Task: Add an event with the title Marketing Campaign Review and Optimization Strategies, date '2024/05/15', time 8:00 AM to 10:00 AMand add a description: A Product Demo is a live demonstration of a product's features, functionality, and benefits to potential customers, clients, or stakeholders. It is a powerful tool for showcasing the value proposition of a product and allowing individuals to experience its capabilities firsthand._x000D_
_x000D_
Select event color  Graphite . Add location for the event as: 456 Calle de Fuencarral, Madrid, Spain, logged in from the account softage.5@softage.netand send the event invitation to softage.9@softage.net and softage.10@softage.net. Set a reminder for the event Daily
Action: Mouse moved to (1081, 76)
Screenshot: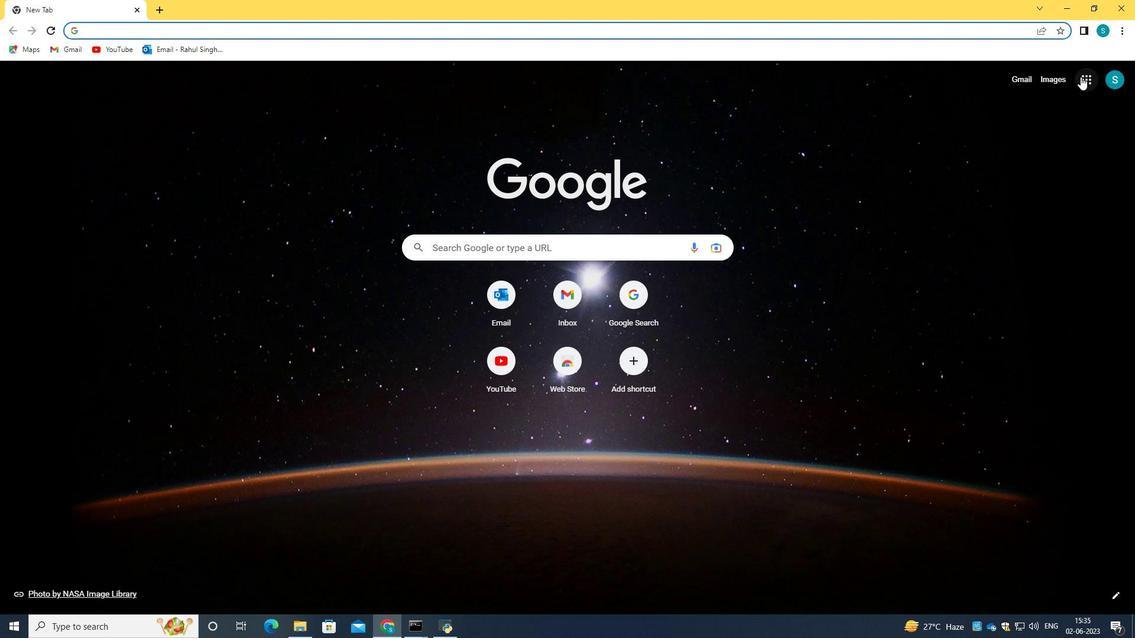 
Action: Mouse pressed left at (1081, 76)
Screenshot: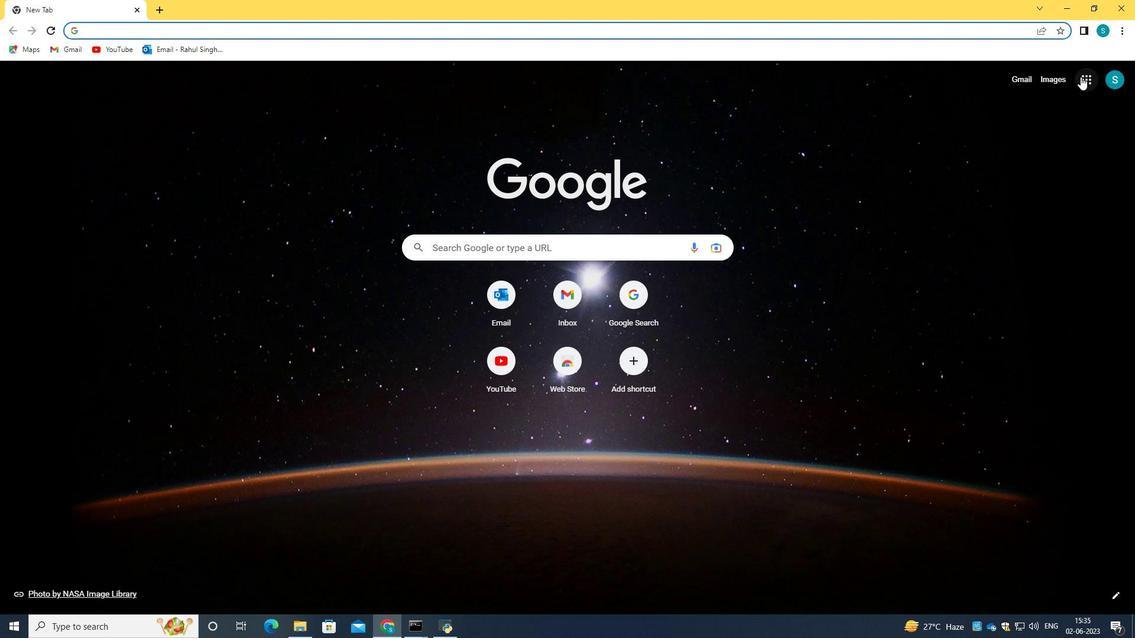 
Action: Mouse moved to (987, 235)
Screenshot: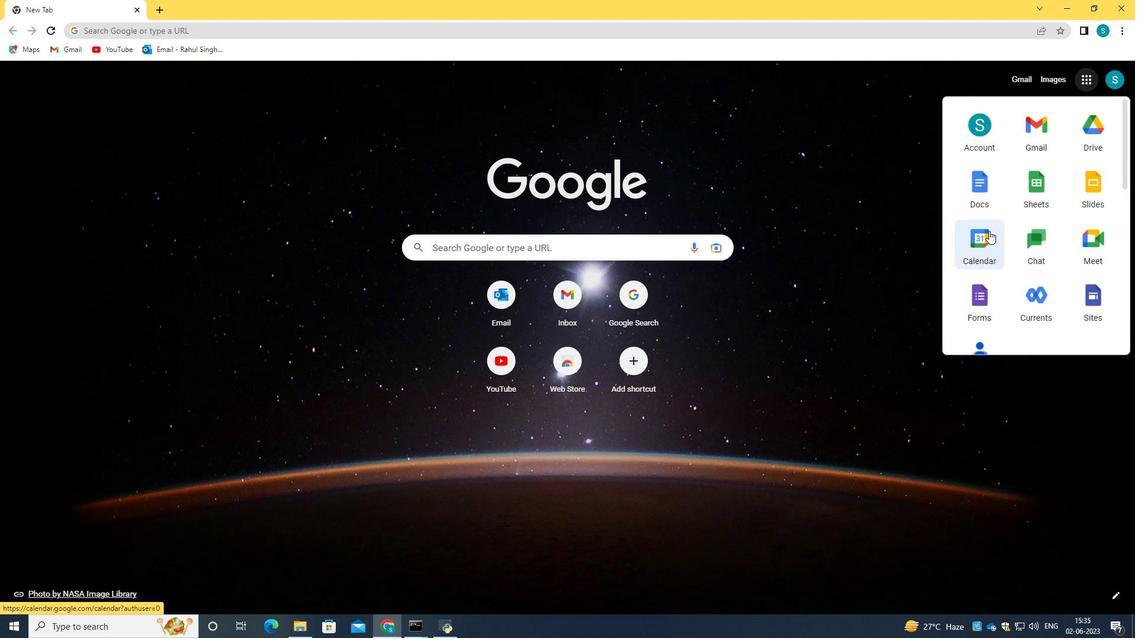 
Action: Mouse pressed left at (987, 235)
Screenshot: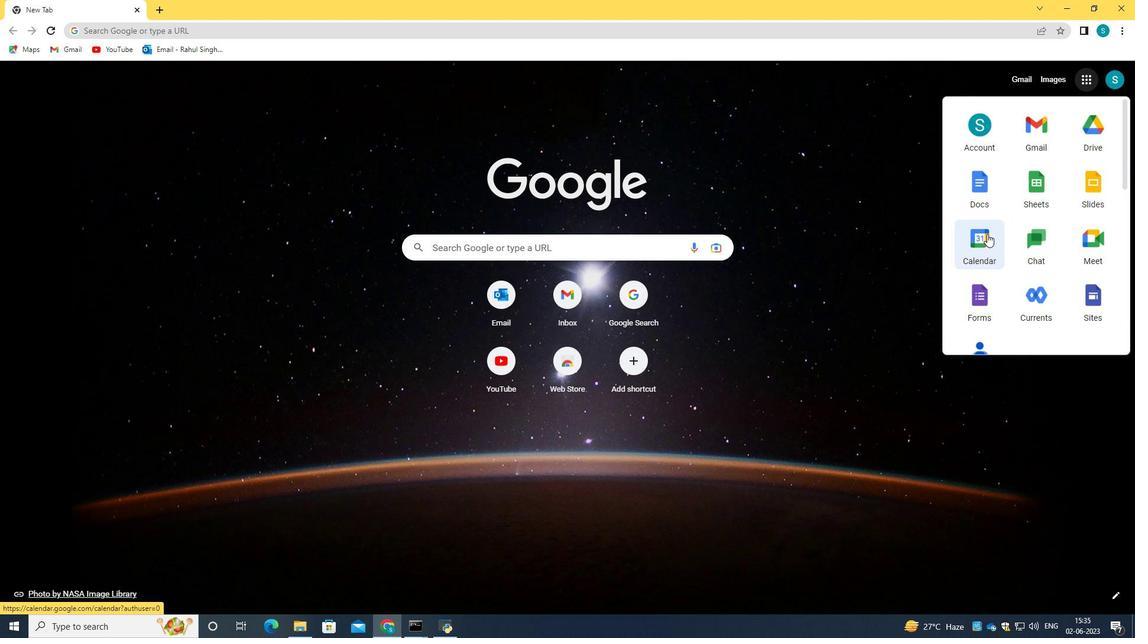 
Action: Mouse moved to (63, 114)
Screenshot: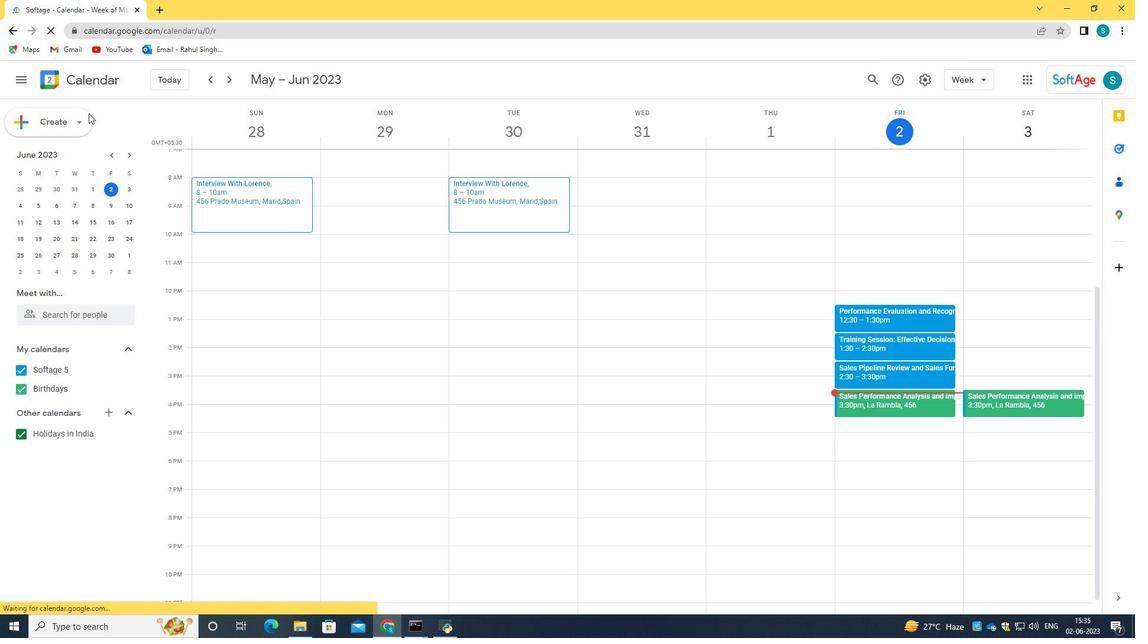 
Action: Mouse pressed left at (63, 114)
Screenshot: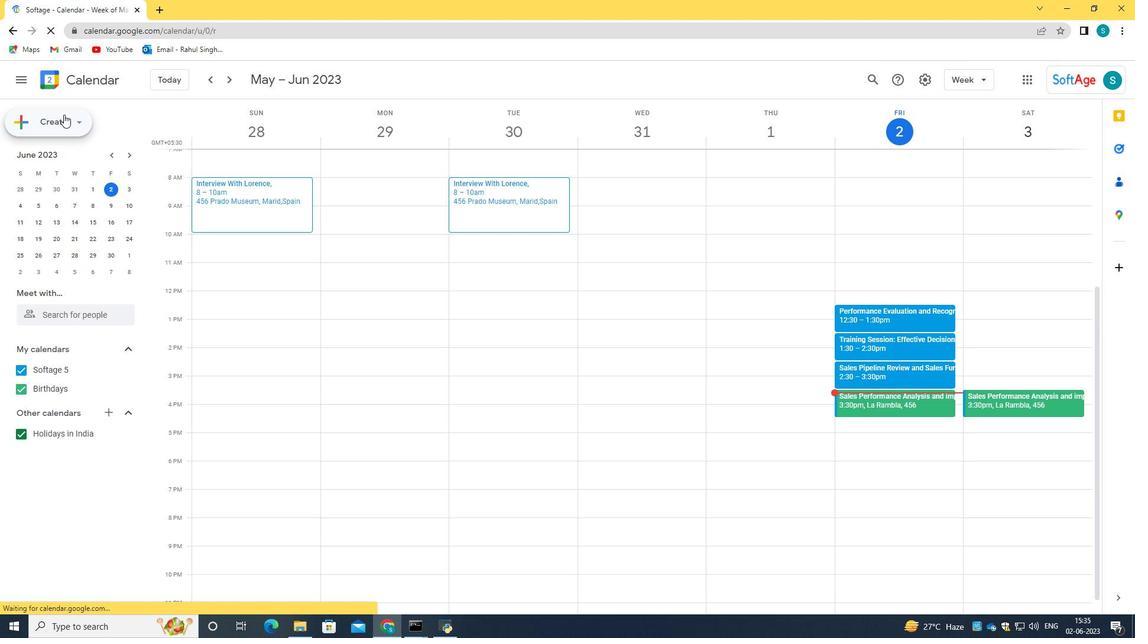 
Action: Mouse moved to (60, 149)
Screenshot: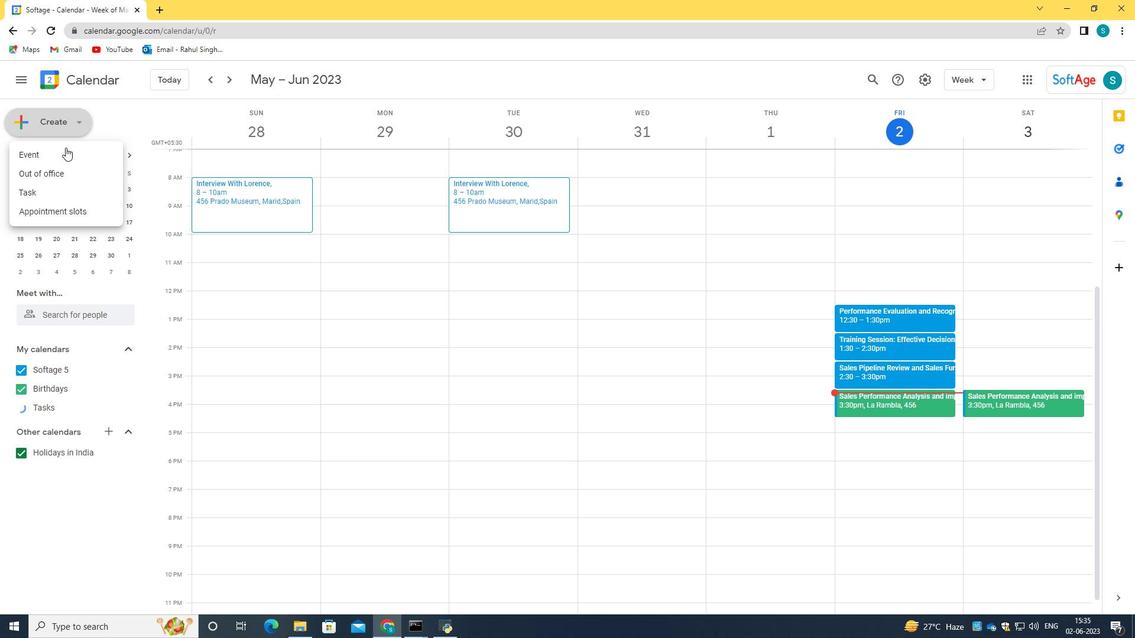 
Action: Mouse pressed left at (60, 149)
Screenshot: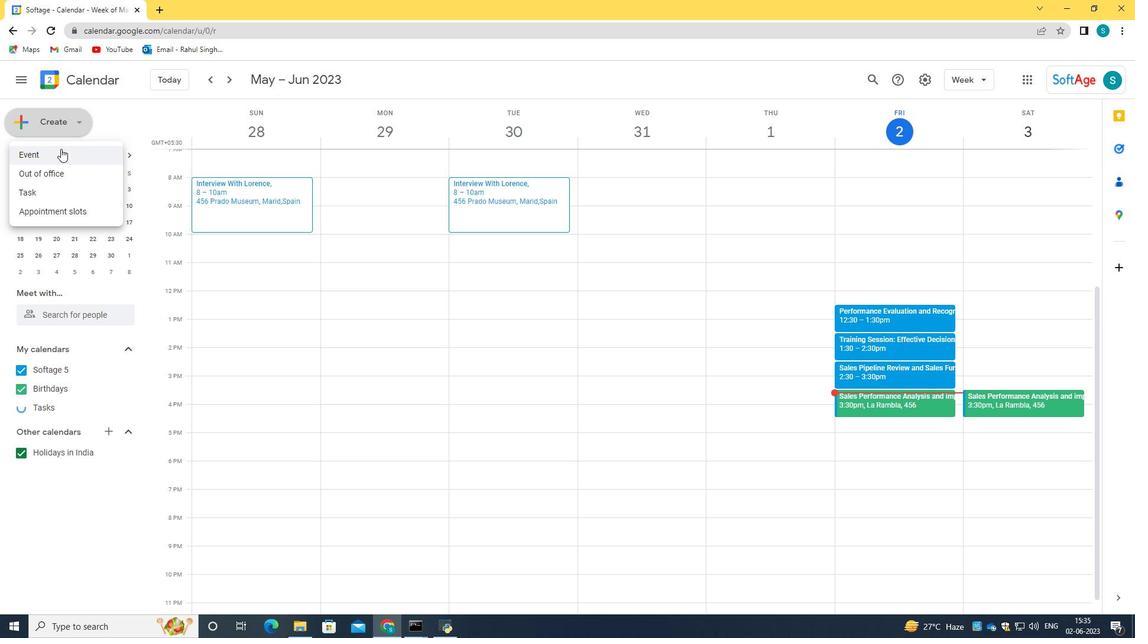 
Action: Mouse moved to (745, 480)
Screenshot: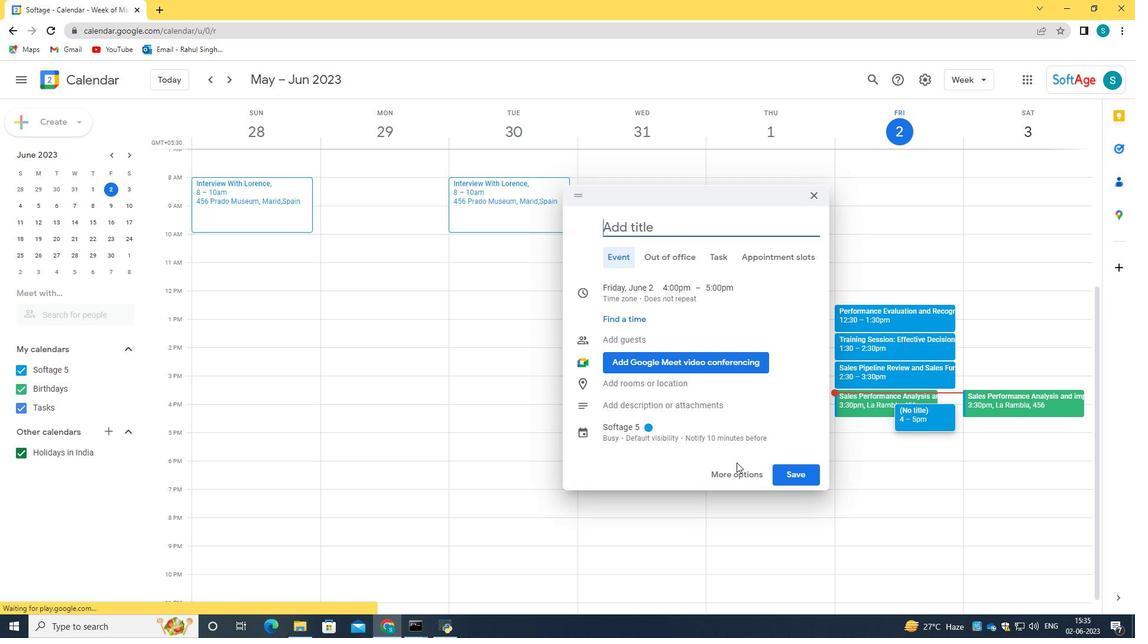 
Action: Mouse pressed left at (745, 480)
Screenshot: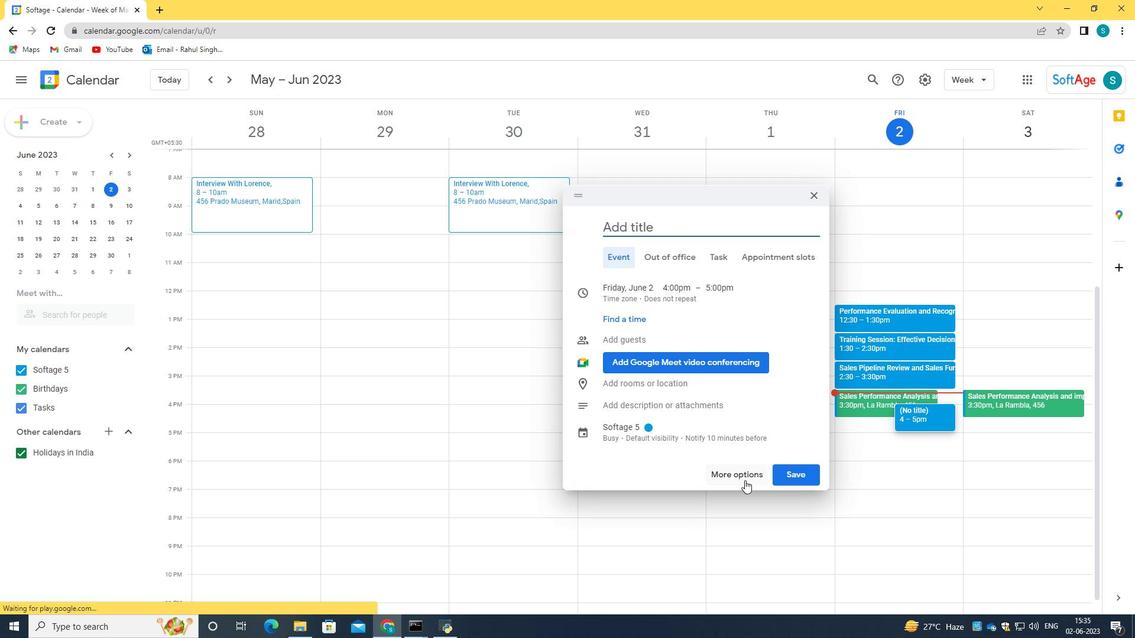 
Action: Mouse moved to (161, 93)
Screenshot: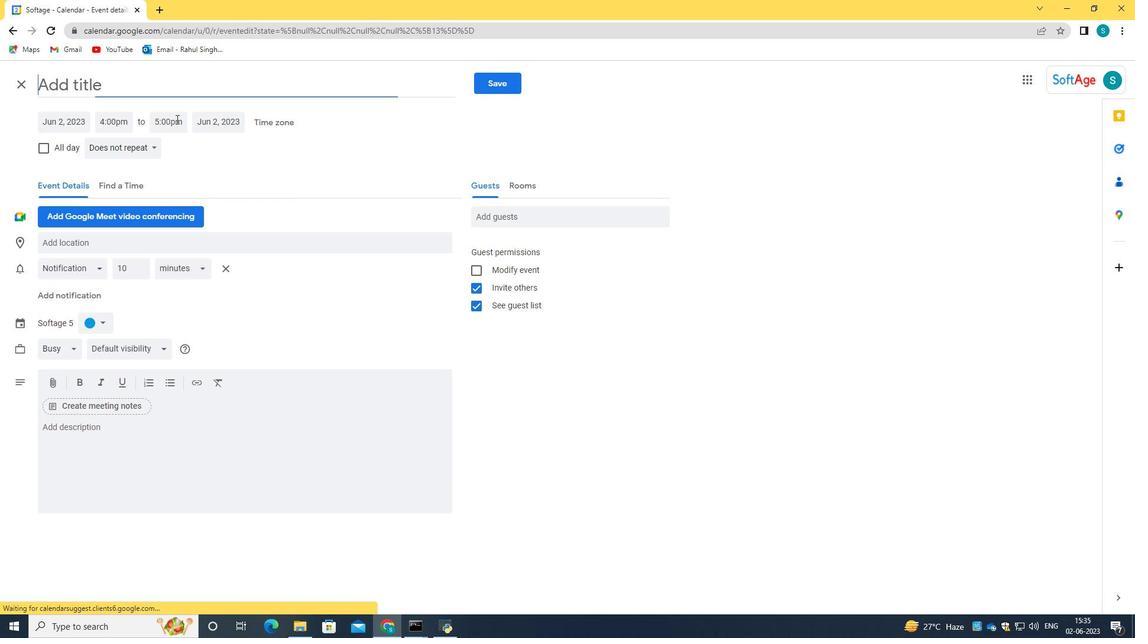 
Action: Mouse pressed left at (161, 93)
Screenshot: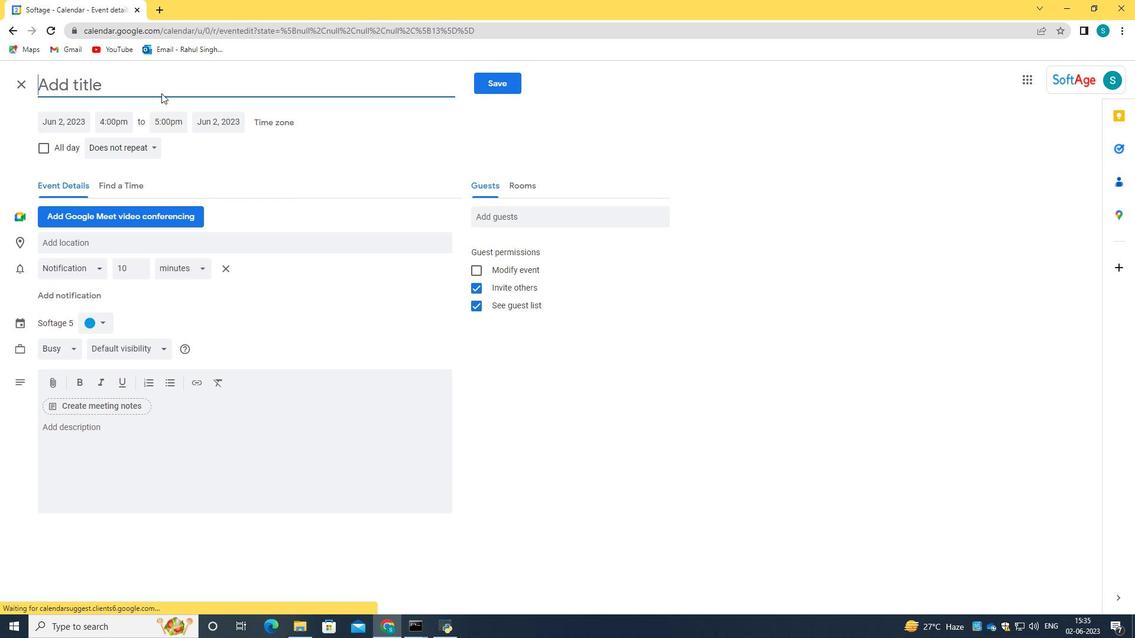 
Action: Key pressed <Key.caps_lock>M<Key.caps_lock>arket<Key.backspace>ting<Key.space><Key.caps_lock>C<Key.caps_lock><Key.caps_lock>A<Key.backspace><Key.caps_lock>ampaign<Key.space><Key.caps_lock>R<Key.caps_lock>ei<Key.backspace>ve<Key.backspace>iew<Key.space>and<Key.space><Key.caps_lock>P<Key.backspace>O<Key.caps_lock>ptimization<Key.space><Key.caps_lock>S<Key.caps_lock>trategies.<Key.backspace>
Screenshot: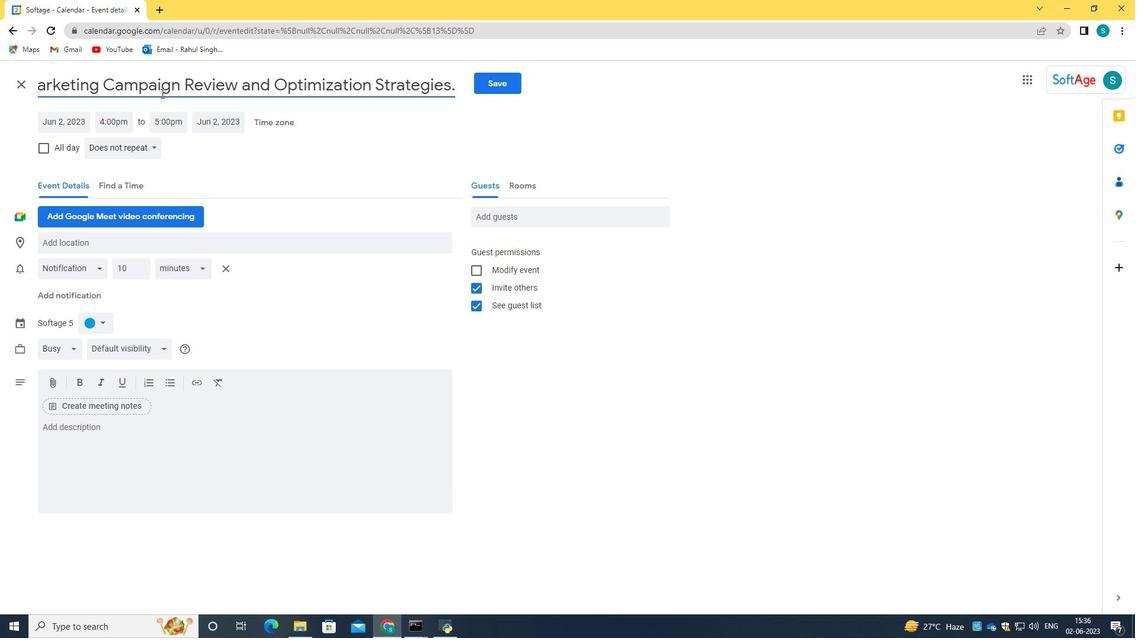 
Action: Mouse scrolled (161, 94) with delta (0, 0)
Screenshot: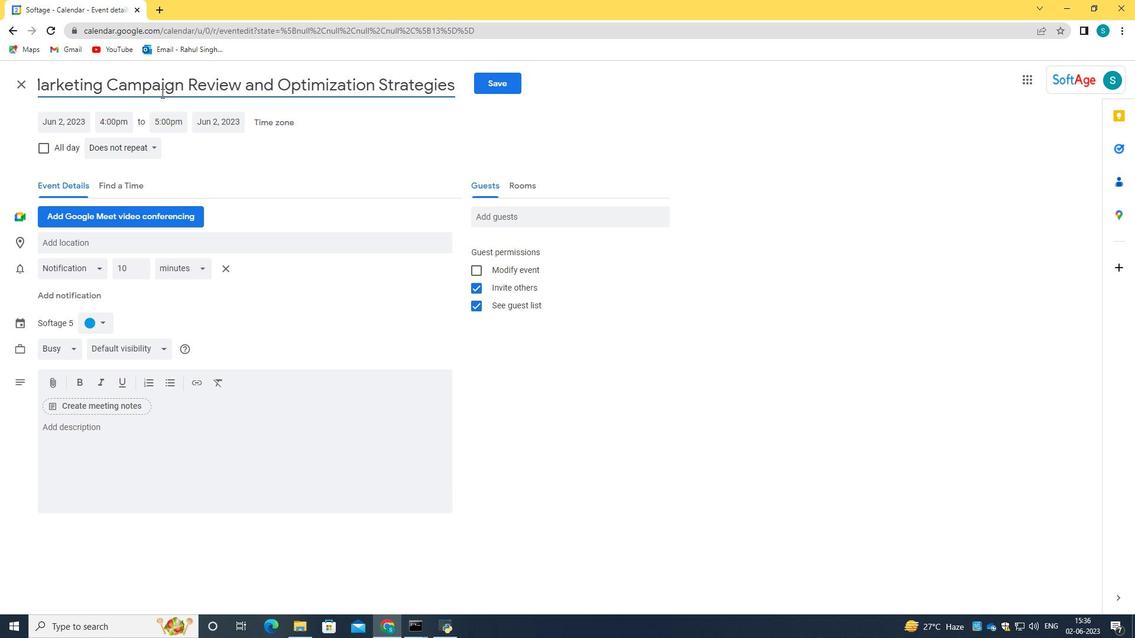 
Action: Mouse moved to (64, 123)
Screenshot: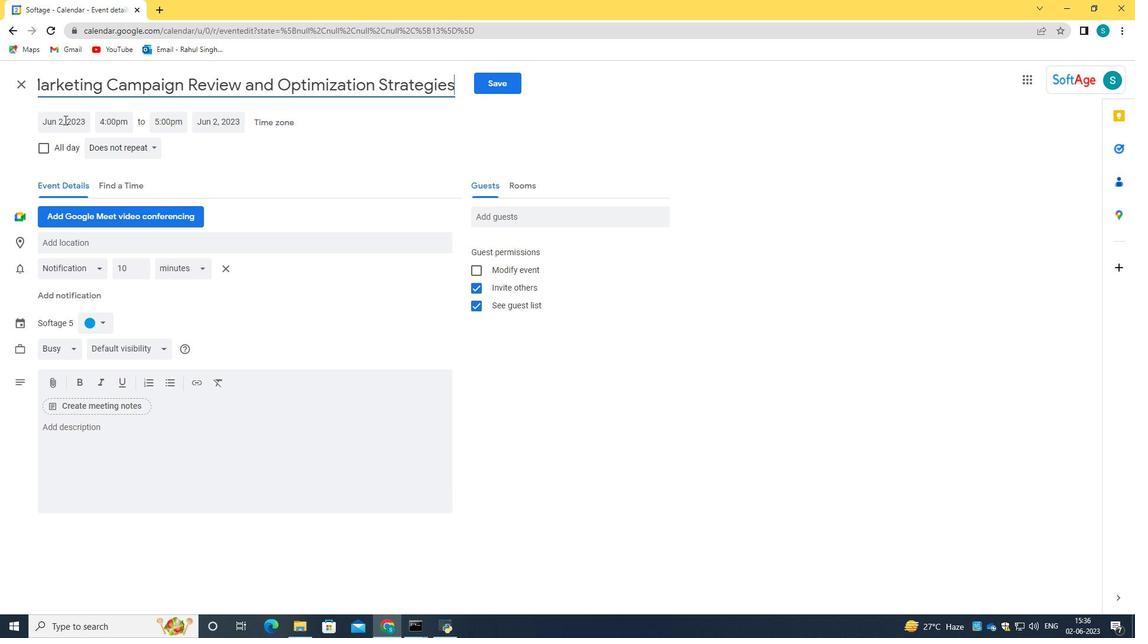 
Action: Mouse pressed left at (64, 123)
Screenshot: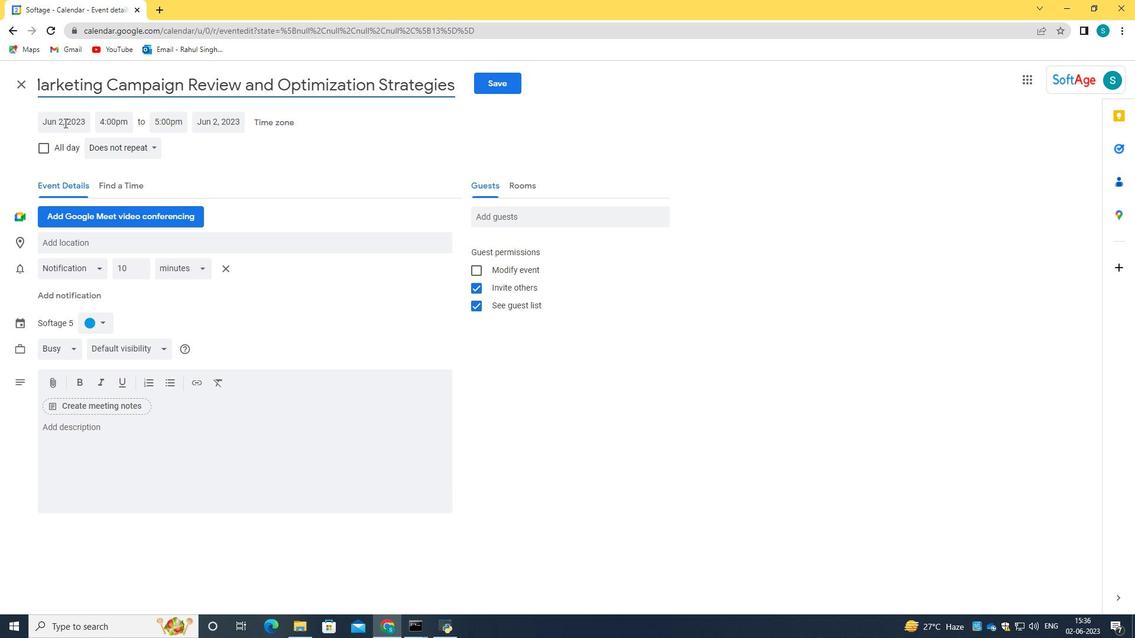 
Action: Key pressed 2024/05/15<Key.tab>08<Key.shift_r>:00<Key.tab>10<Key.shift_r>:00am
Screenshot: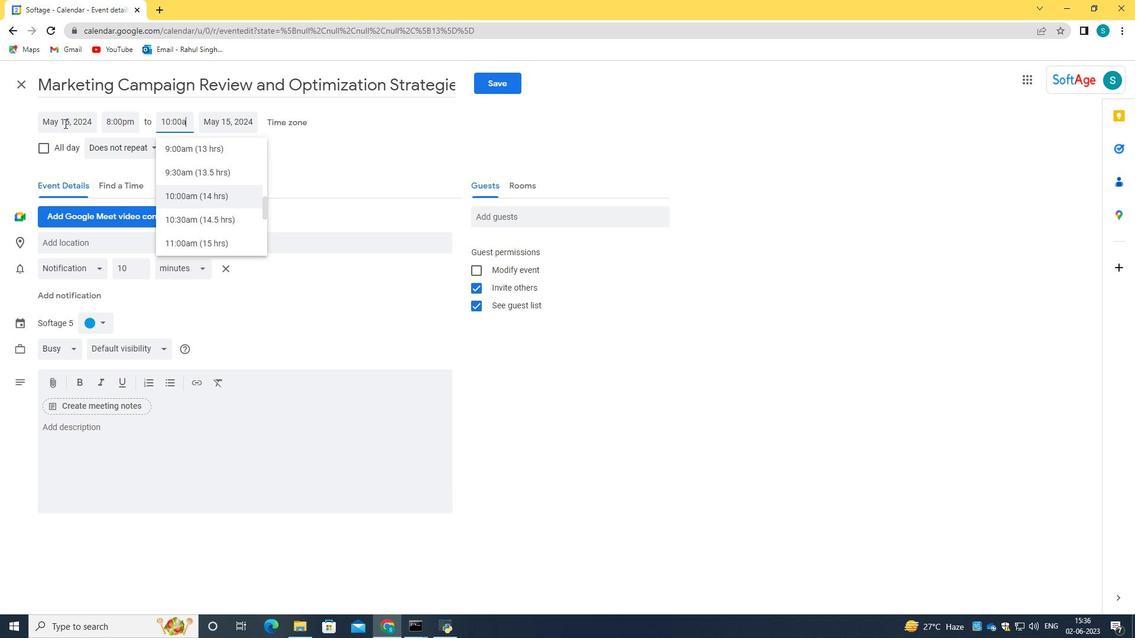 
Action: Mouse moved to (214, 198)
Screenshot: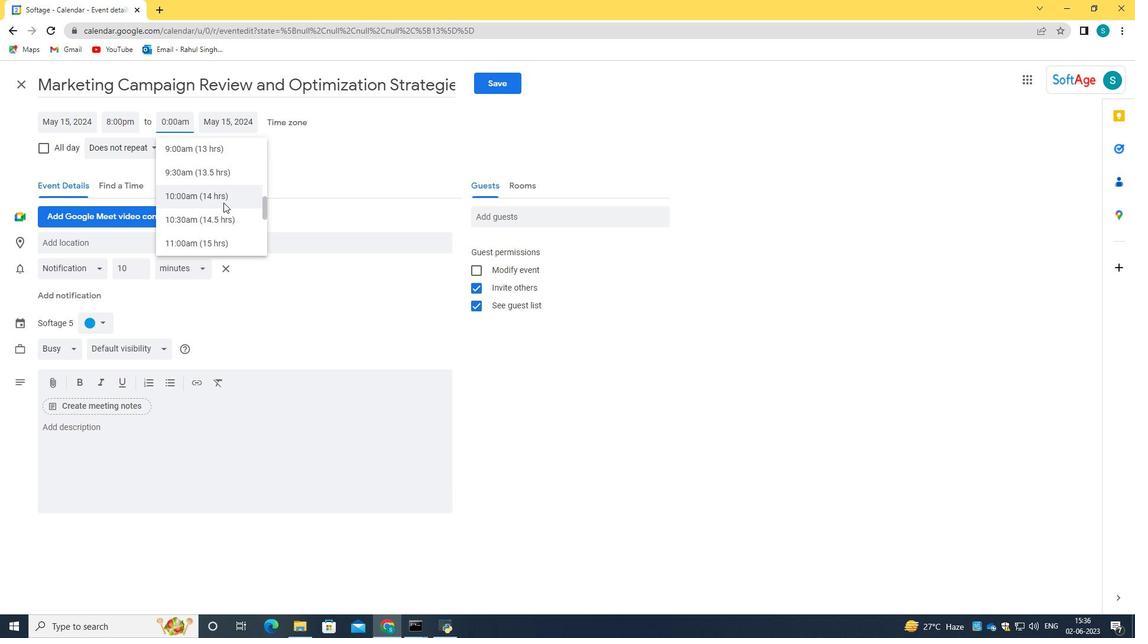 
Action: Mouse pressed left at (214, 198)
Screenshot: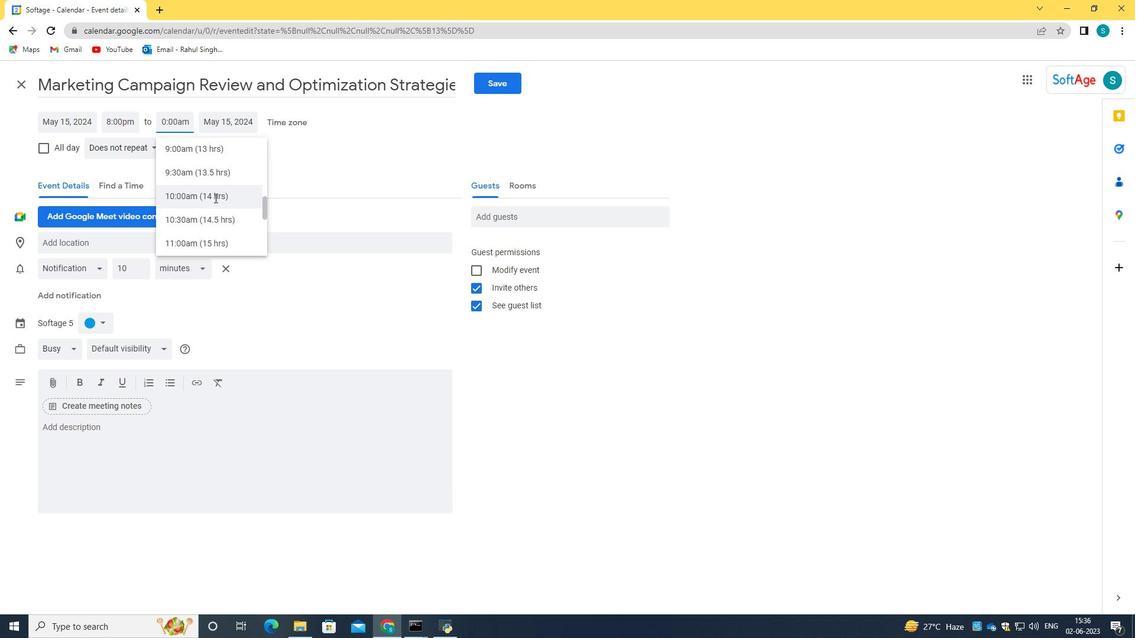 
Action: Mouse moved to (136, 121)
Screenshot: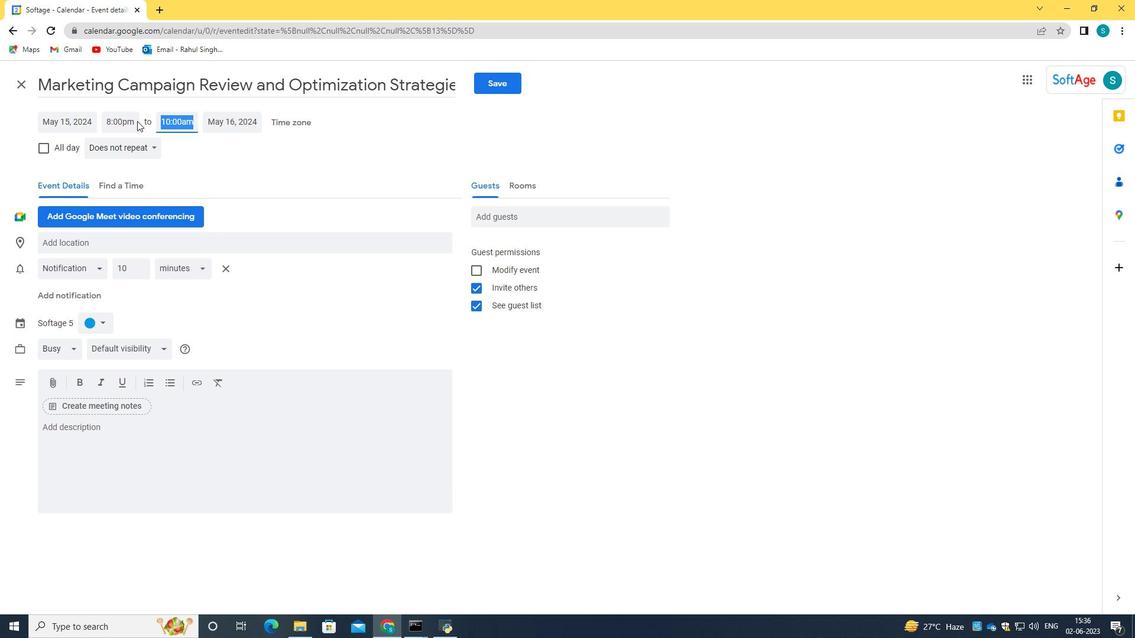 
Action: Mouse pressed left at (136, 121)
Screenshot: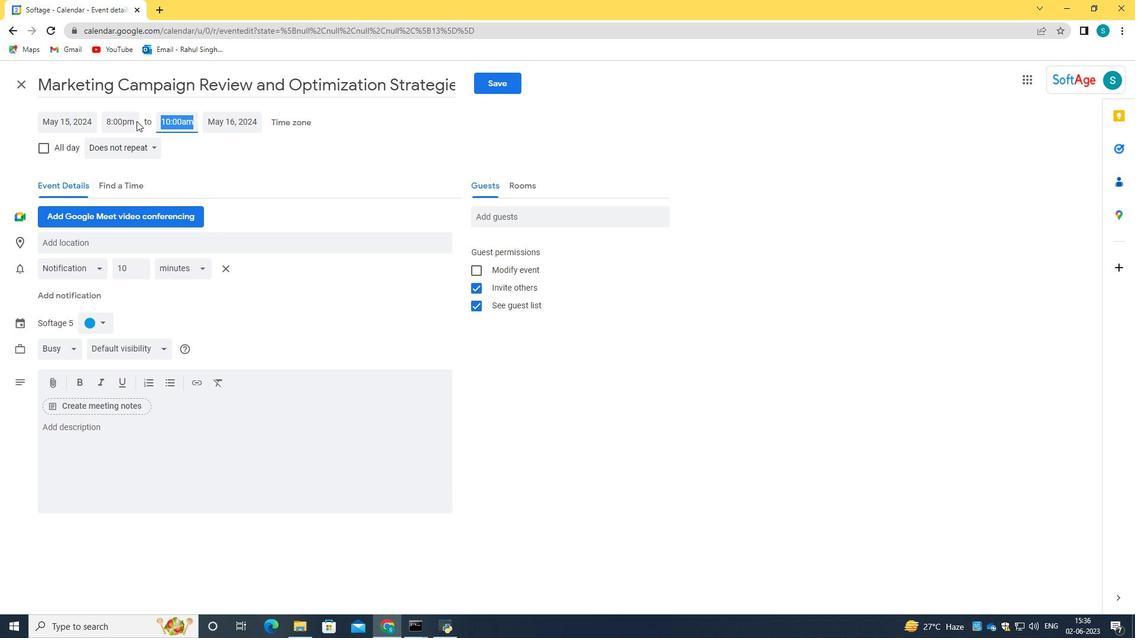 
Action: Mouse moved to (136, 121)
Screenshot: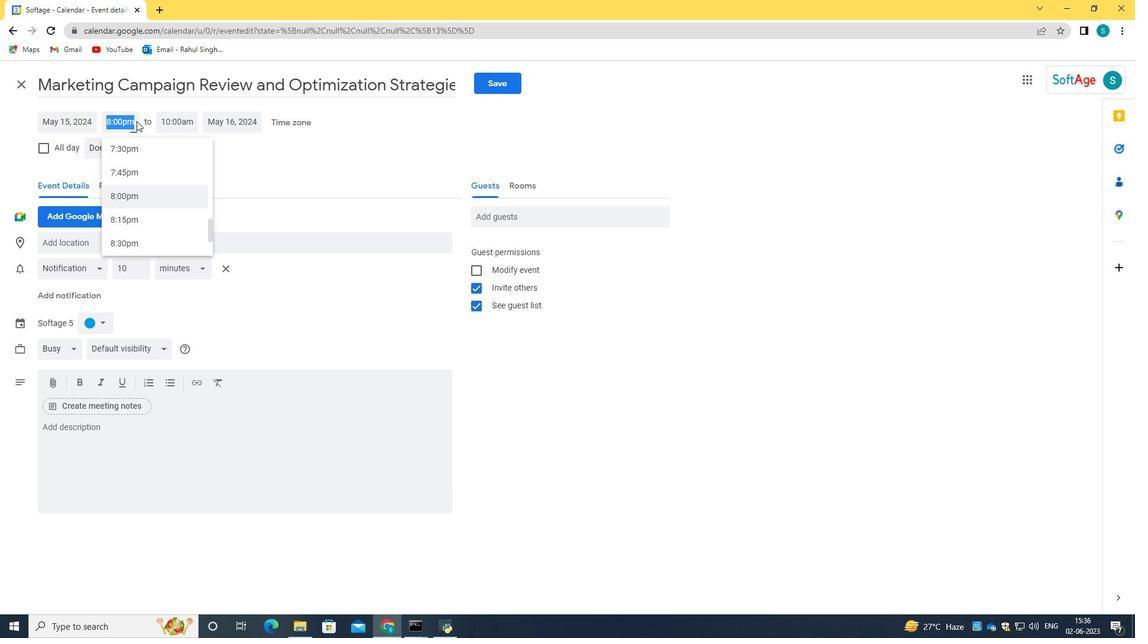 
Action: Mouse pressed left at (136, 121)
Screenshot: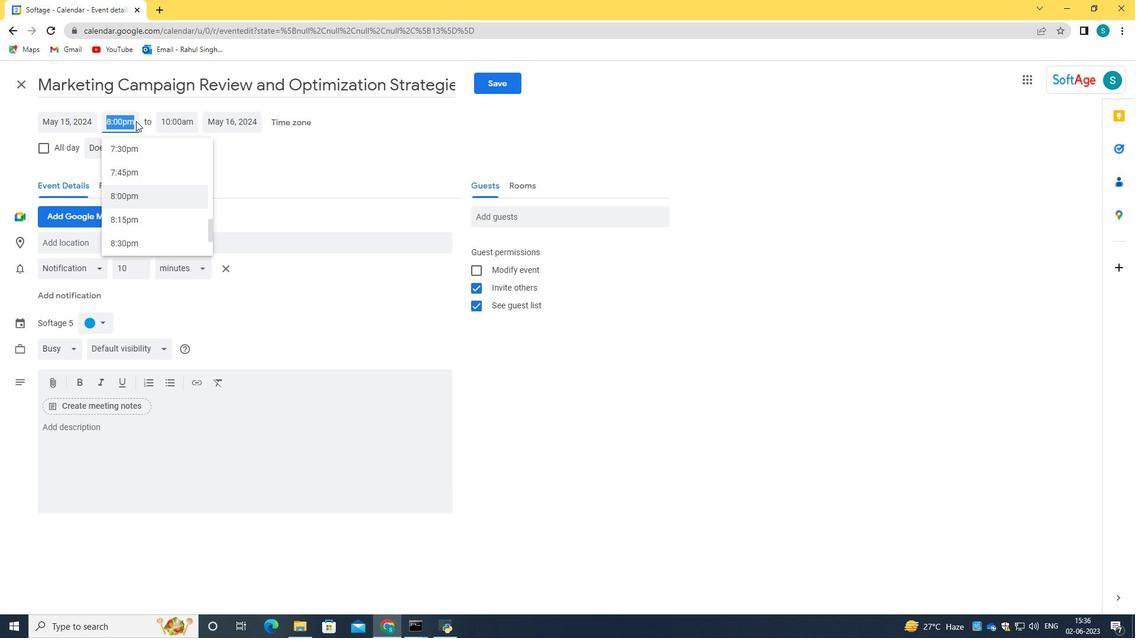 
Action: Mouse moved to (135, 123)
Screenshot: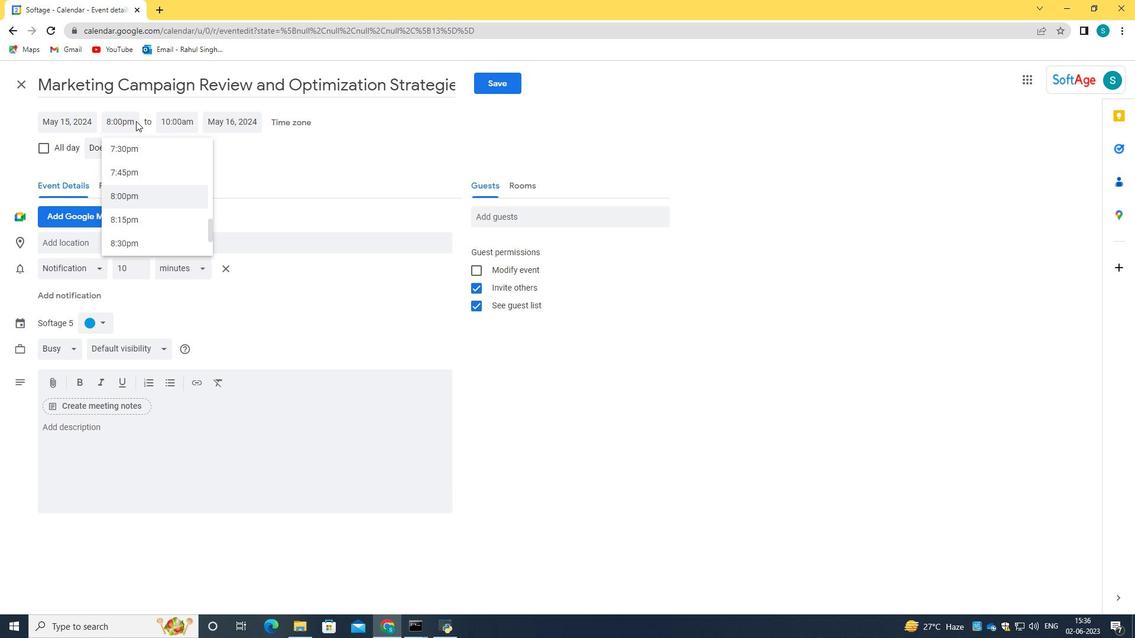 
Action: Mouse pressed left at (135, 123)
Screenshot: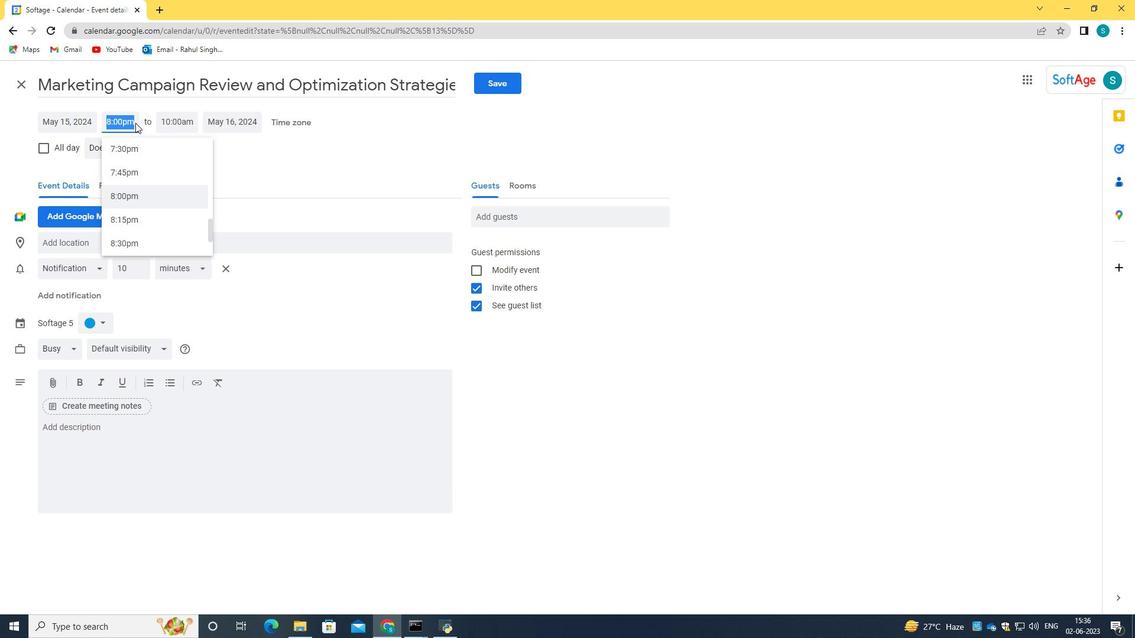 
Action: Mouse moved to (148, 183)
Screenshot: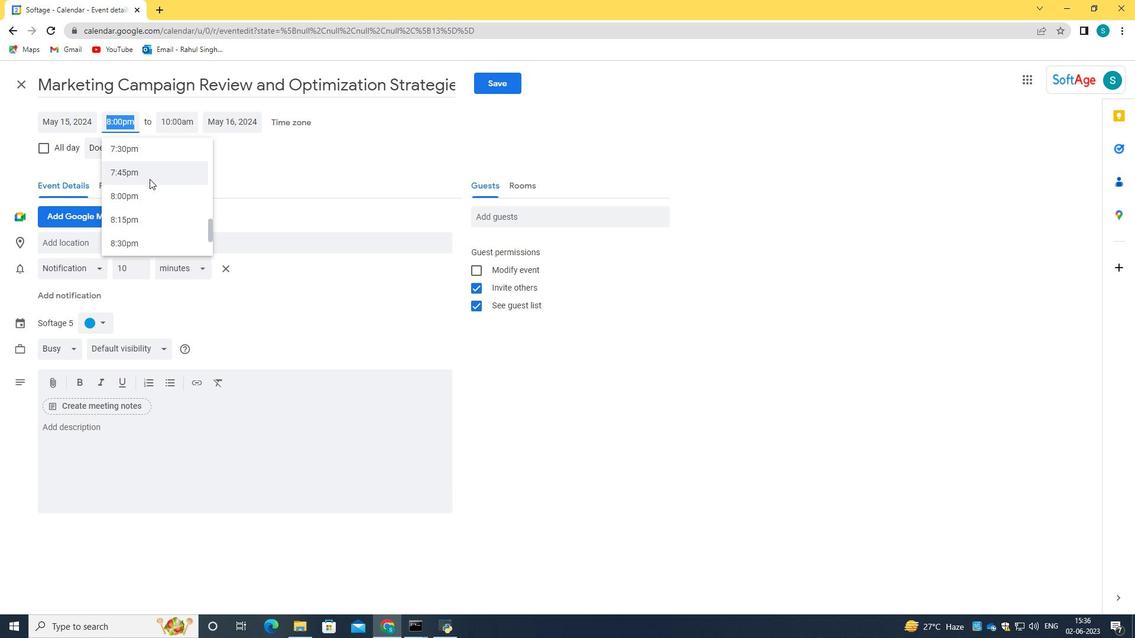 
Action: Mouse scrolled (148, 183) with delta (0, 0)
Screenshot: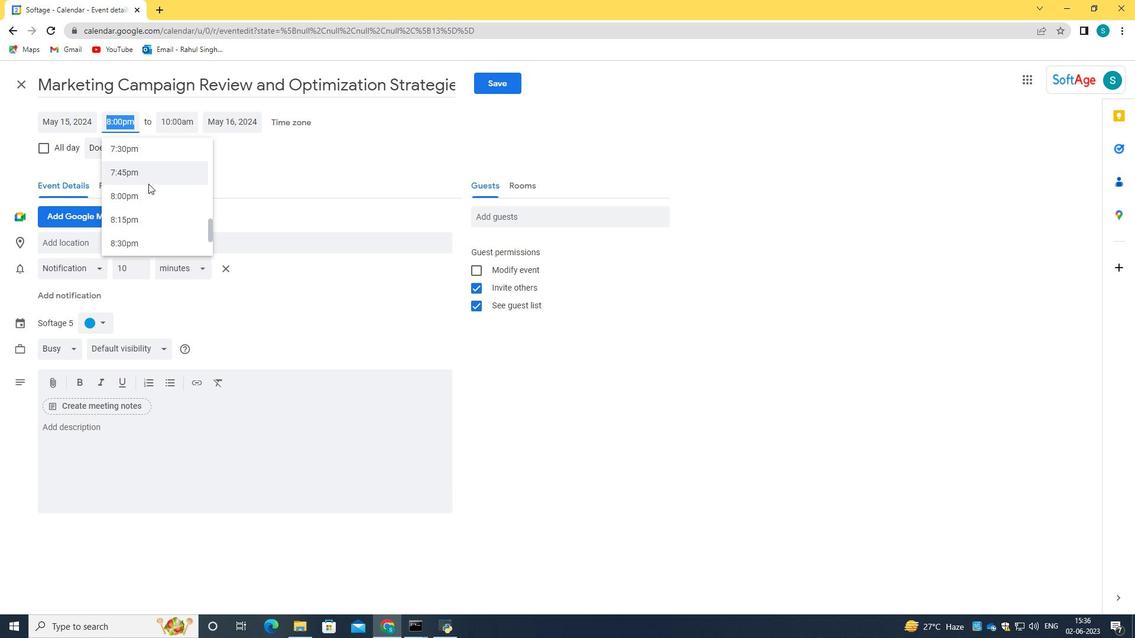 
Action: Mouse scrolled (148, 184) with delta (0, 0)
Screenshot: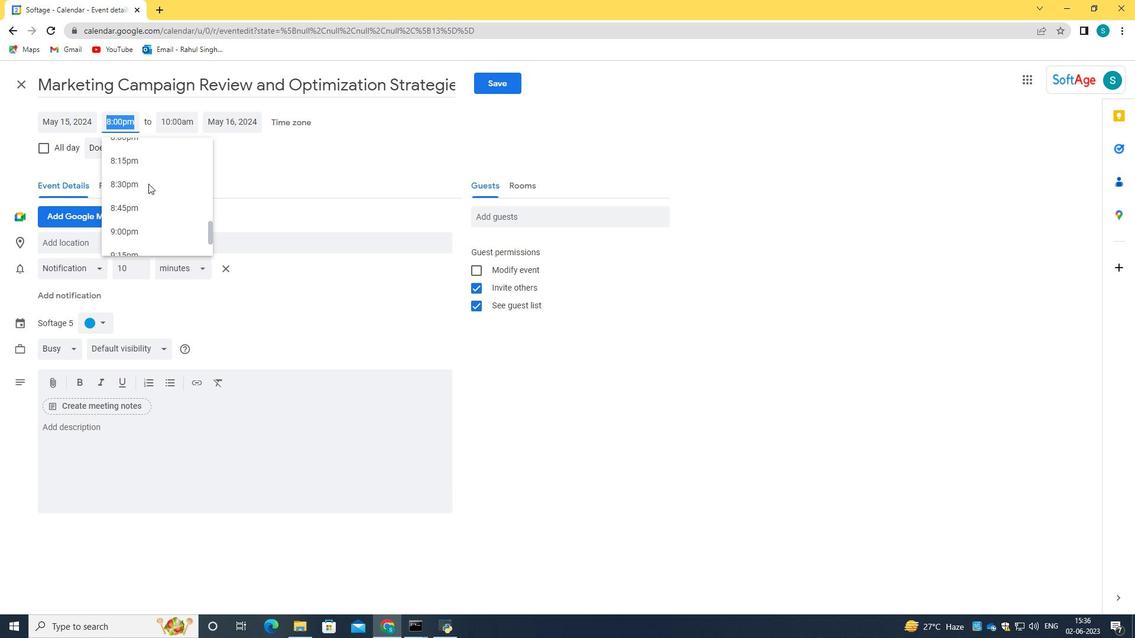
Action: Mouse scrolled (148, 184) with delta (0, 0)
Screenshot: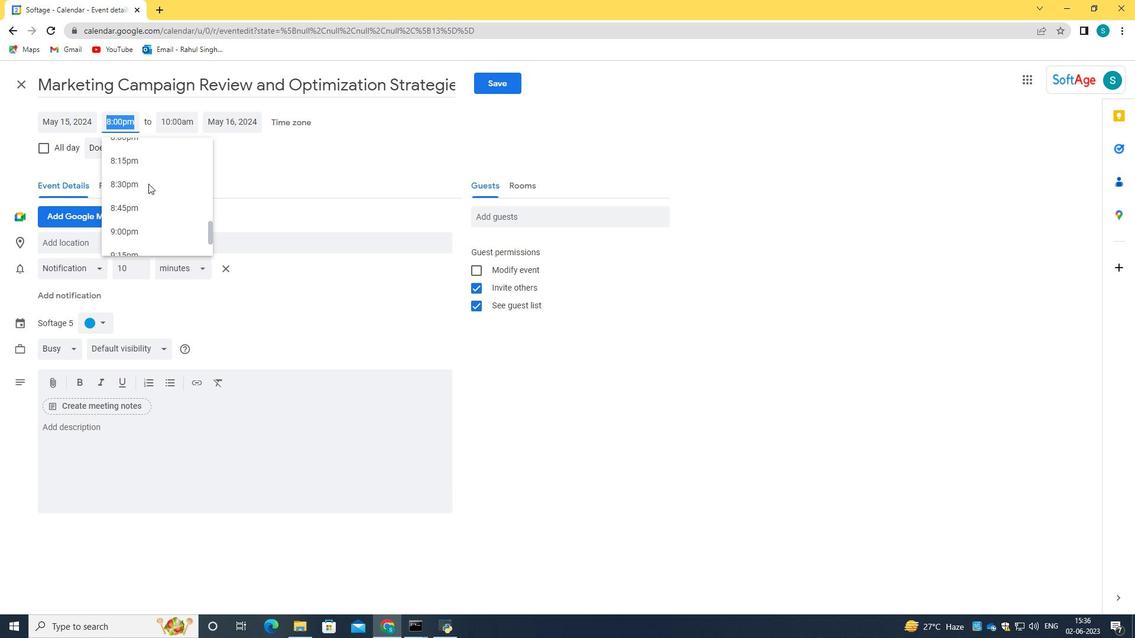 
Action: Mouse scrolled (148, 184) with delta (0, 0)
Screenshot: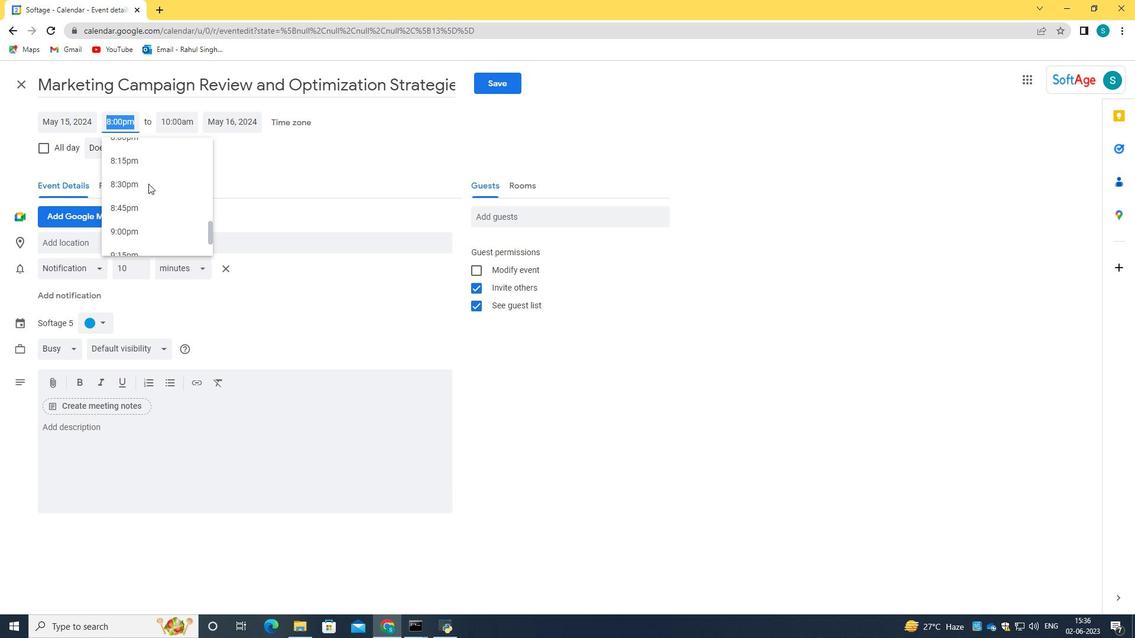 
Action: Mouse scrolled (148, 184) with delta (0, 0)
Screenshot: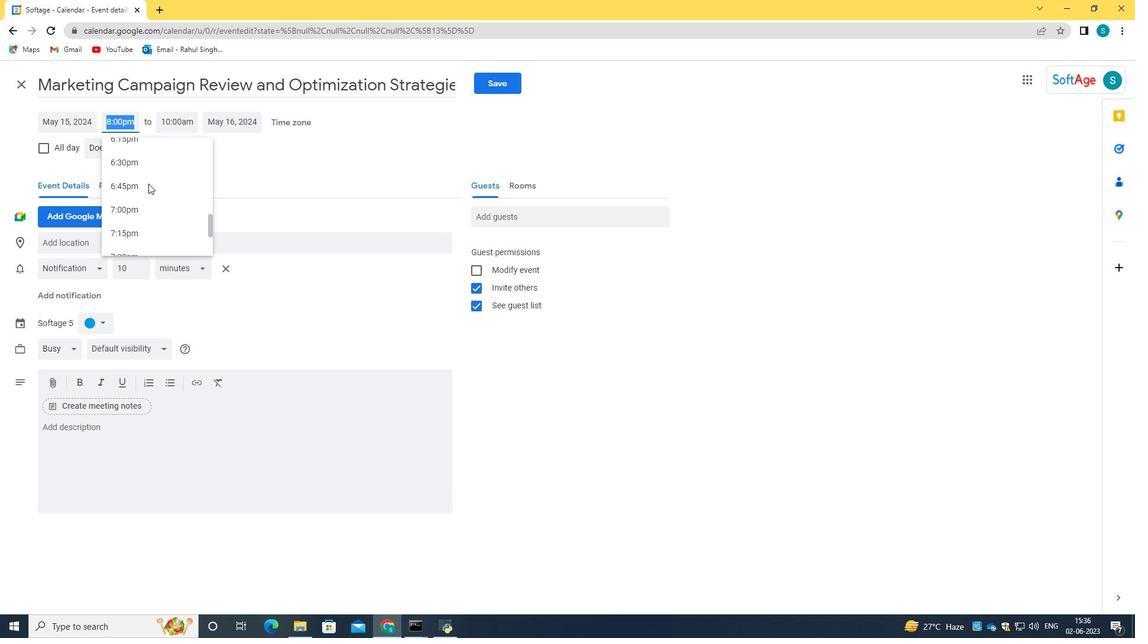 
Action: Mouse scrolled (148, 184) with delta (0, 0)
Screenshot: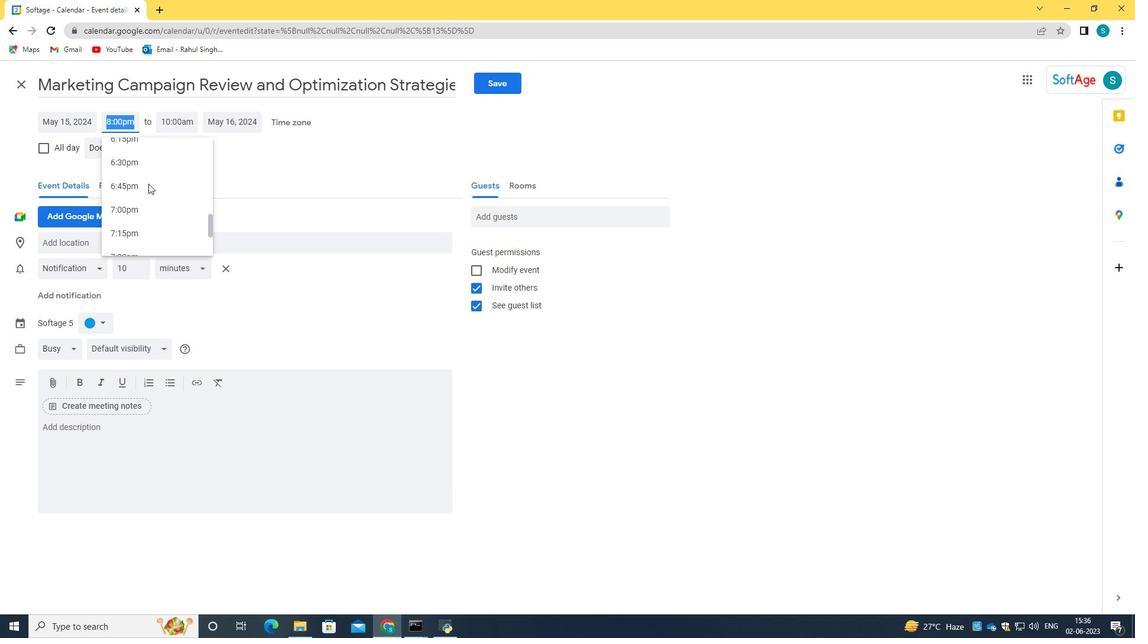 
Action: Mouse scrolled (148, 184) with delta (0, 0)
Screenshot: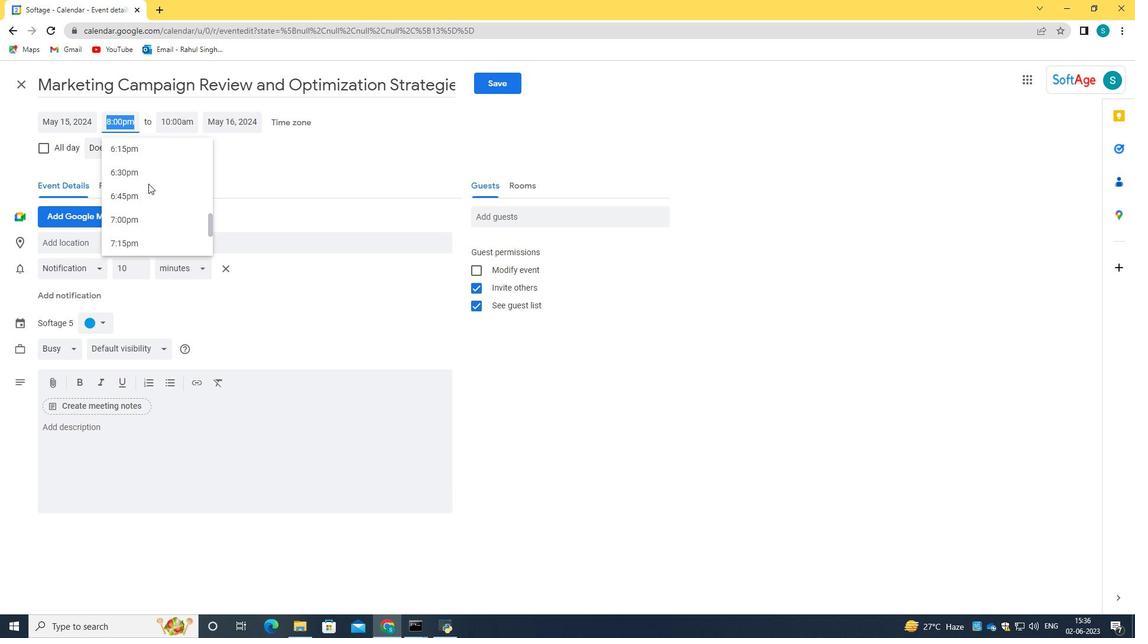
Action: Mouse scrolled (148, 184) with delta (0, 0)
Screenshot: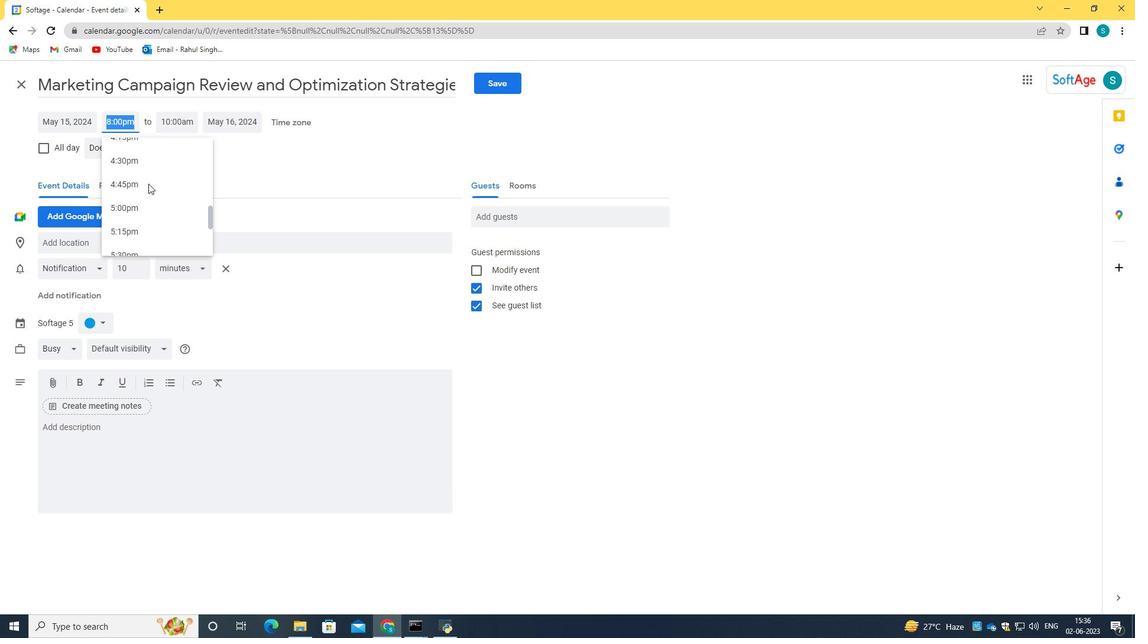 
Action: Mouse scrolled (148, 184) with delta (0, 0)
Screenshot: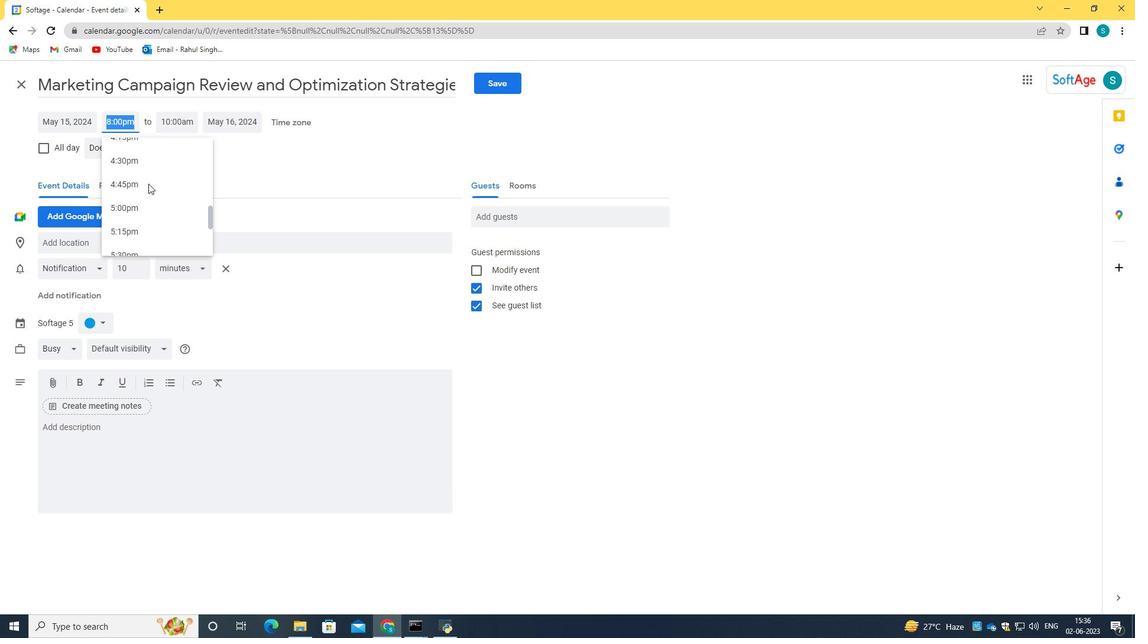 
Action: Mouse scrolled (148, 184) with delta (0, 0)
Screenshot: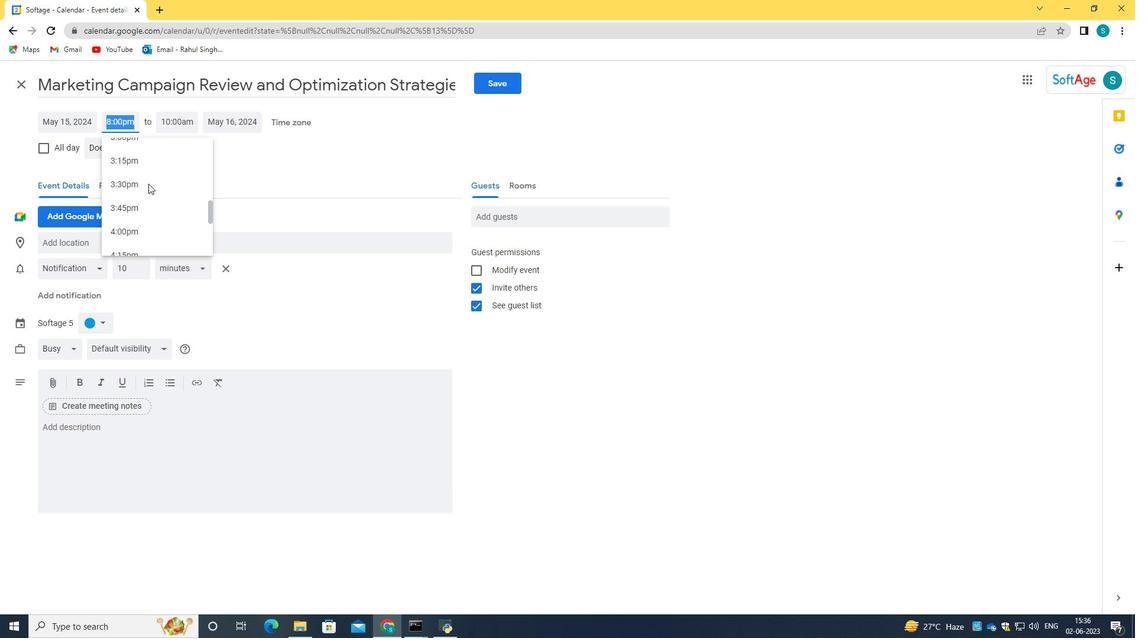 
Action: Mouse scrolled (148, 184) with delta (0, 0)
Screenshot: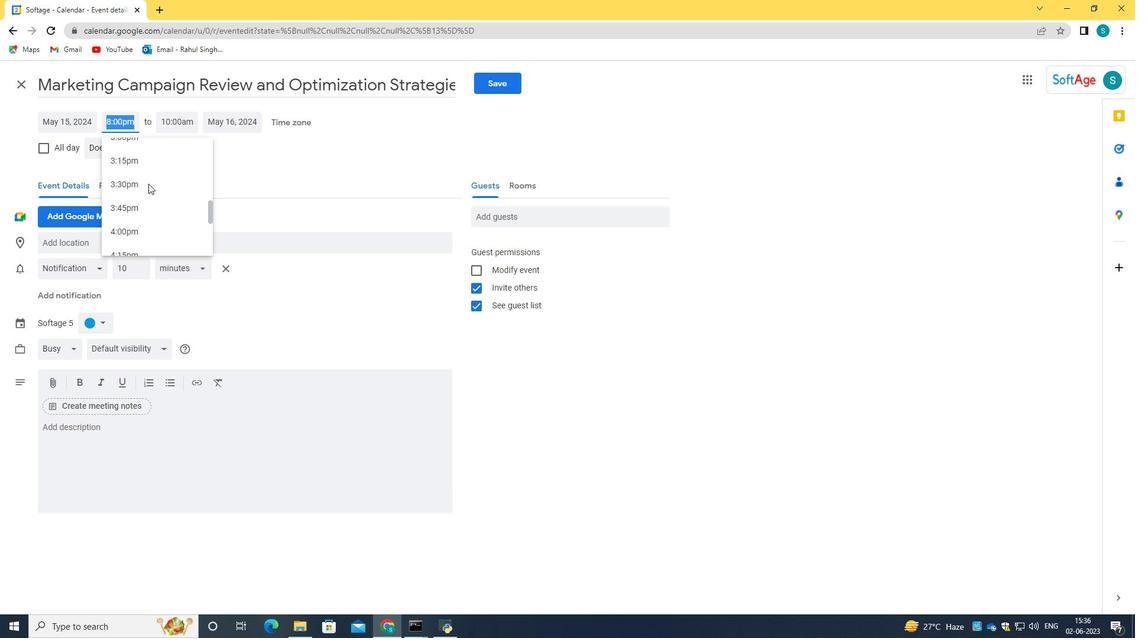 
Action: Mouse moved to (148, 185)
Screenshot: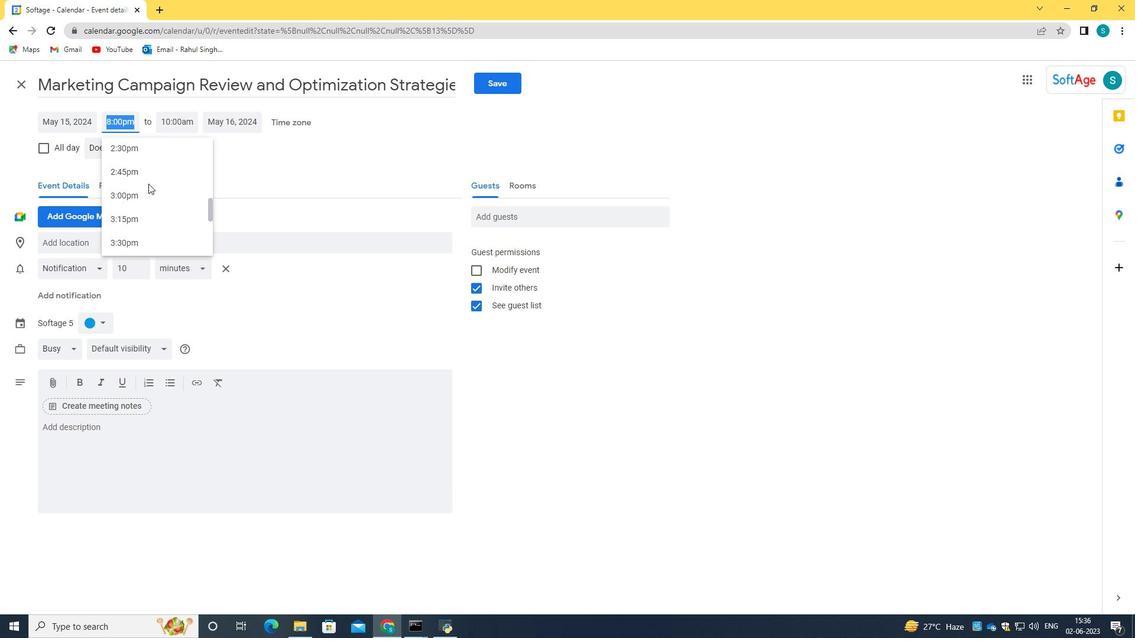 
Action: Mouse scrolled (148, 185) with delta (0, 0)
Screenshot: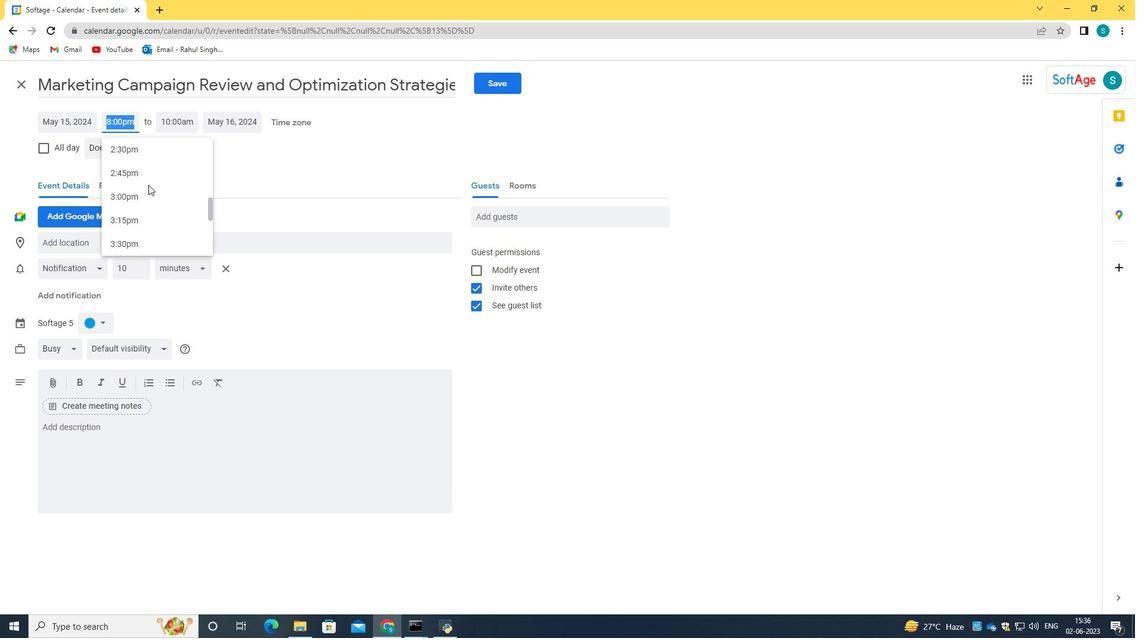 
Action: Mouse scrolled (148, 185) with delta (0, 0)
Screenshot: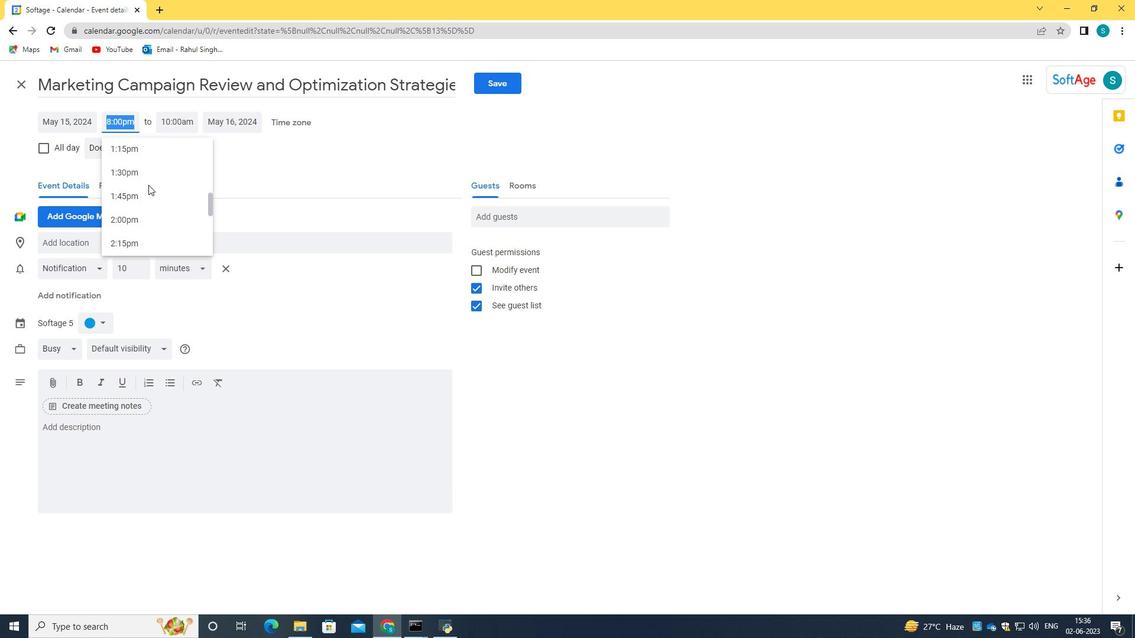 
Action: Mouse scrolled (148, 185) with delta (0, 0)
Screenshot: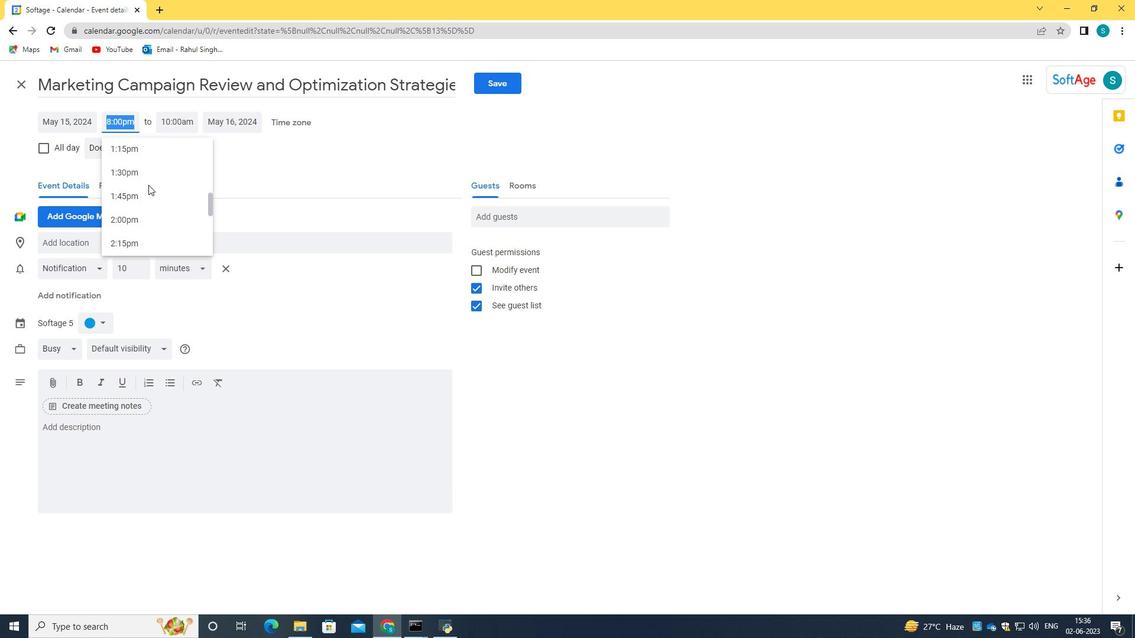 
Action: Mouse scrolled (148, 185) with delta (0, 0)
Screenshot: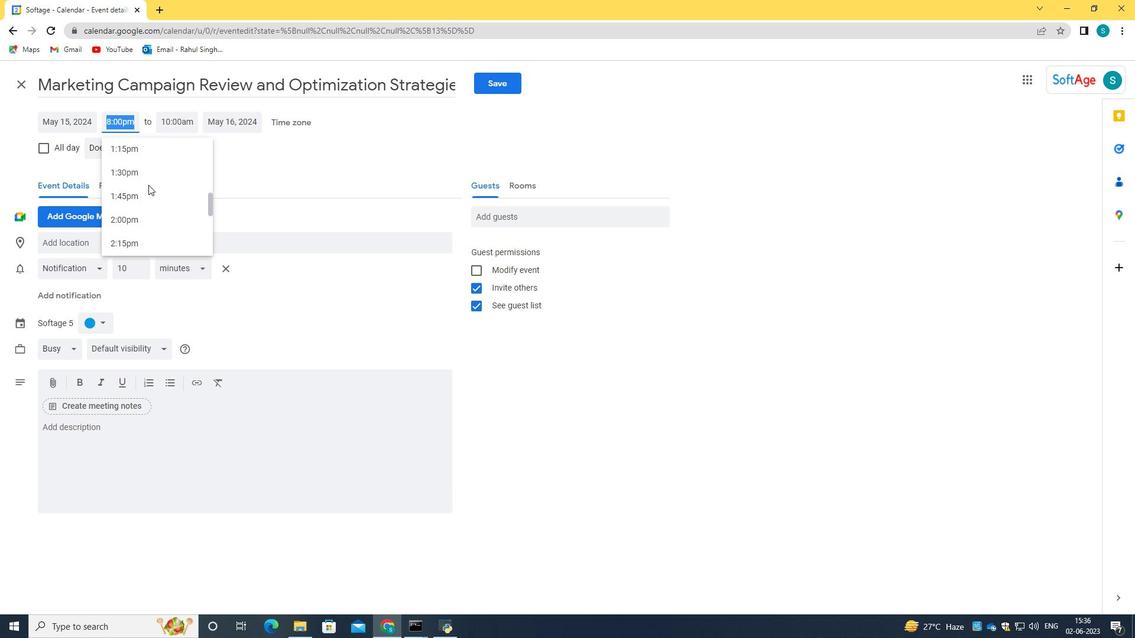 
Action: Mouse moved to (148, 185)
Screenshot: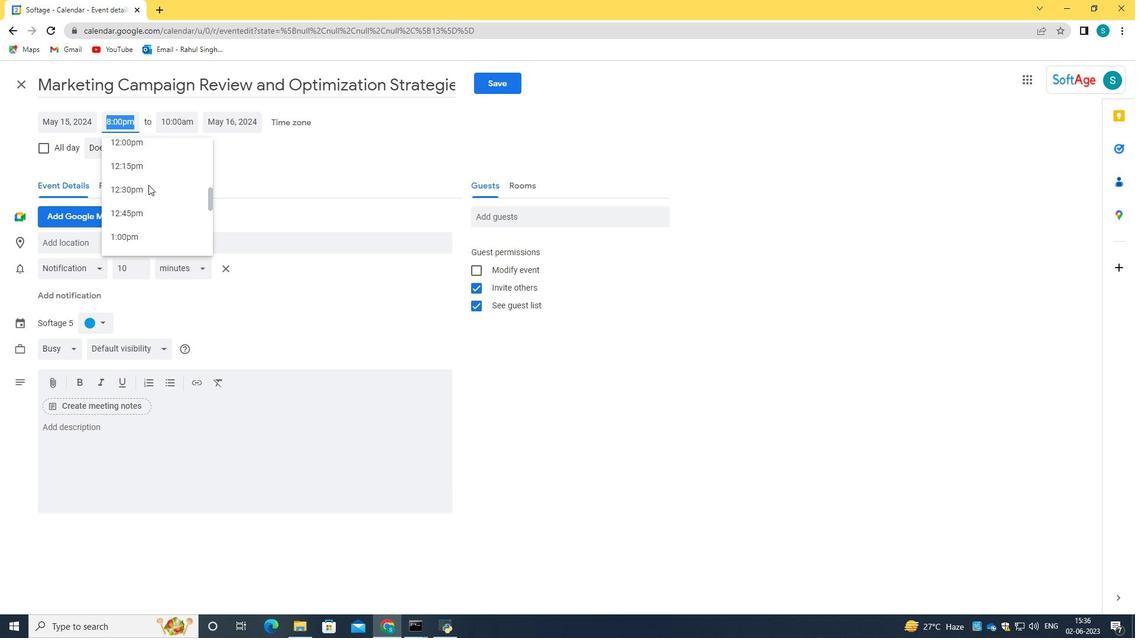 
Action: Mouse scrolled (148, 186) with delta (0, 0)
Screenshot: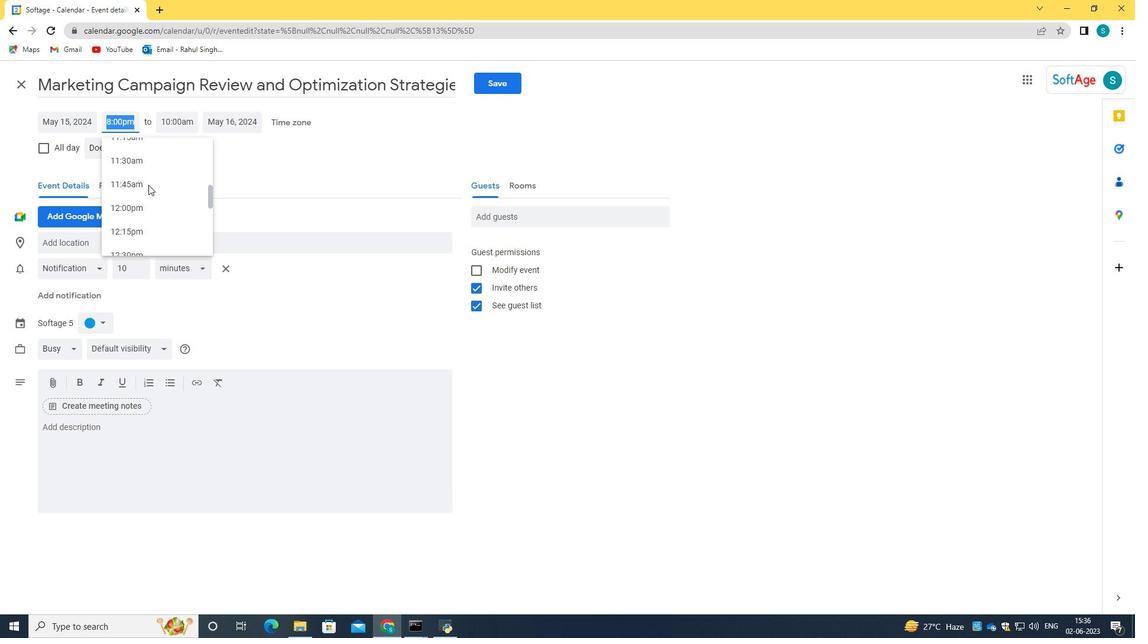 
Action: Mouse scrolled (148, 186) with delta (0, 0)
Screenshot: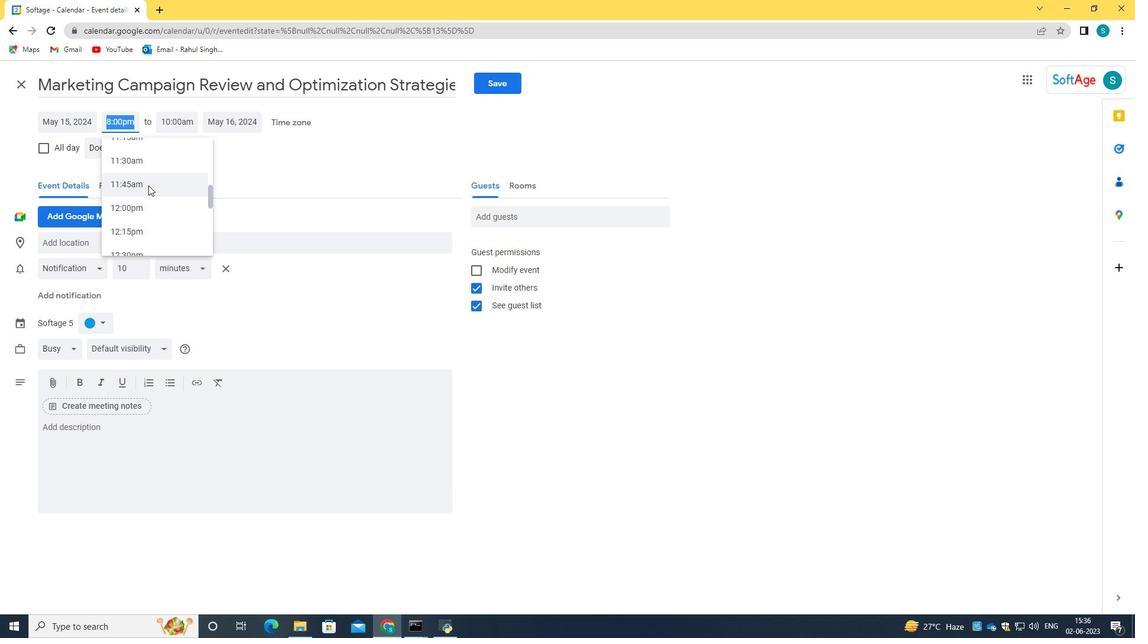 
Action: Mouse moved to (148, 186)
Screenshot: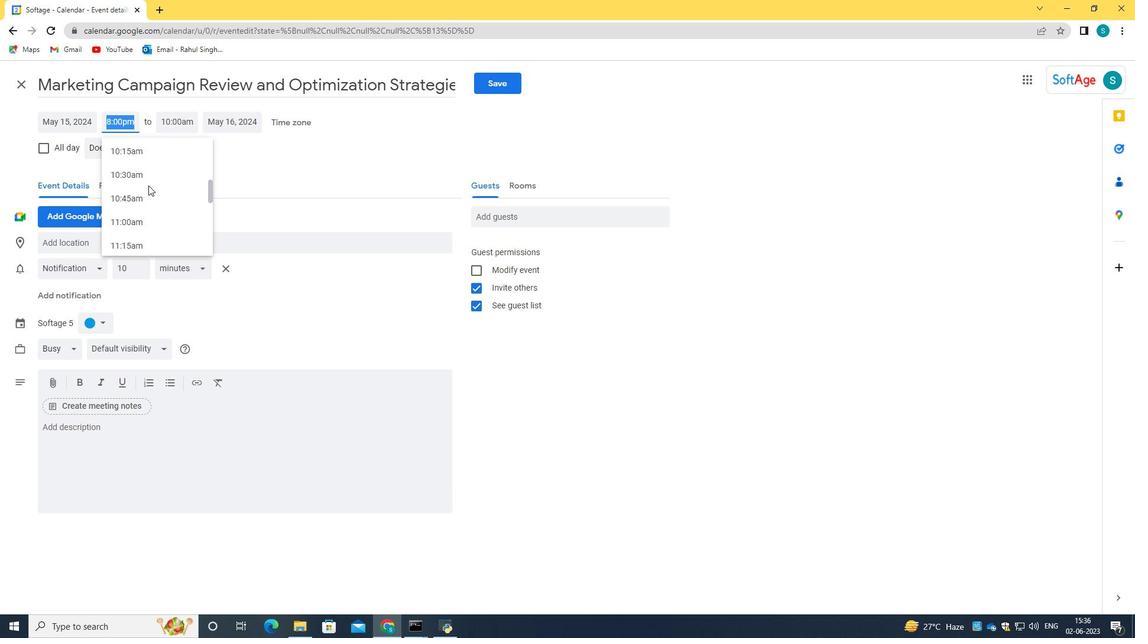 
Action: Mouse scrolled (148, 187) with delta (0, 0)
Screenshot: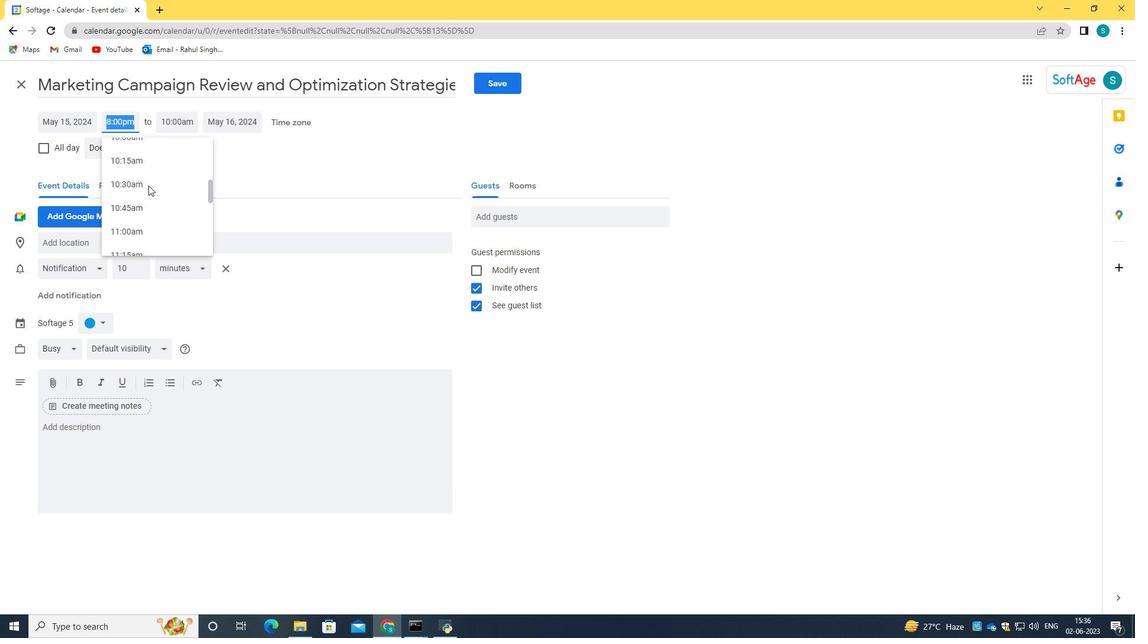
Action: Mouse scrolled (148, 187) with delta (0, 0)
Screenshot: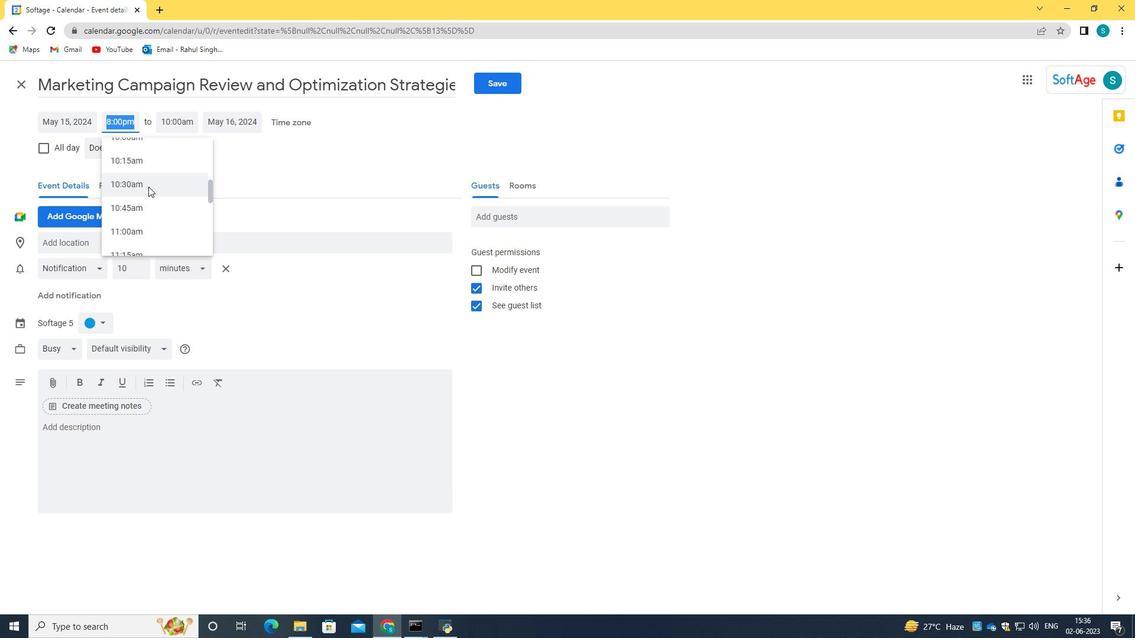 
Action: Mouse moved to (148, 186)
Screenshot: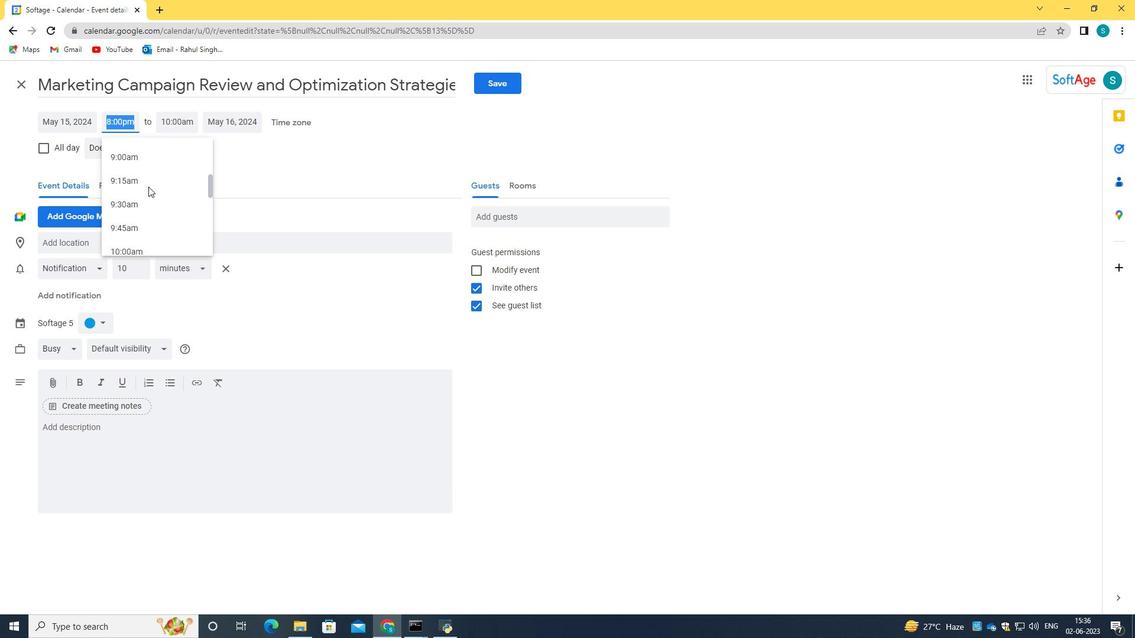 
Action: Mouse scrolled (148, 187) with delta (0, 0)
Screenshot: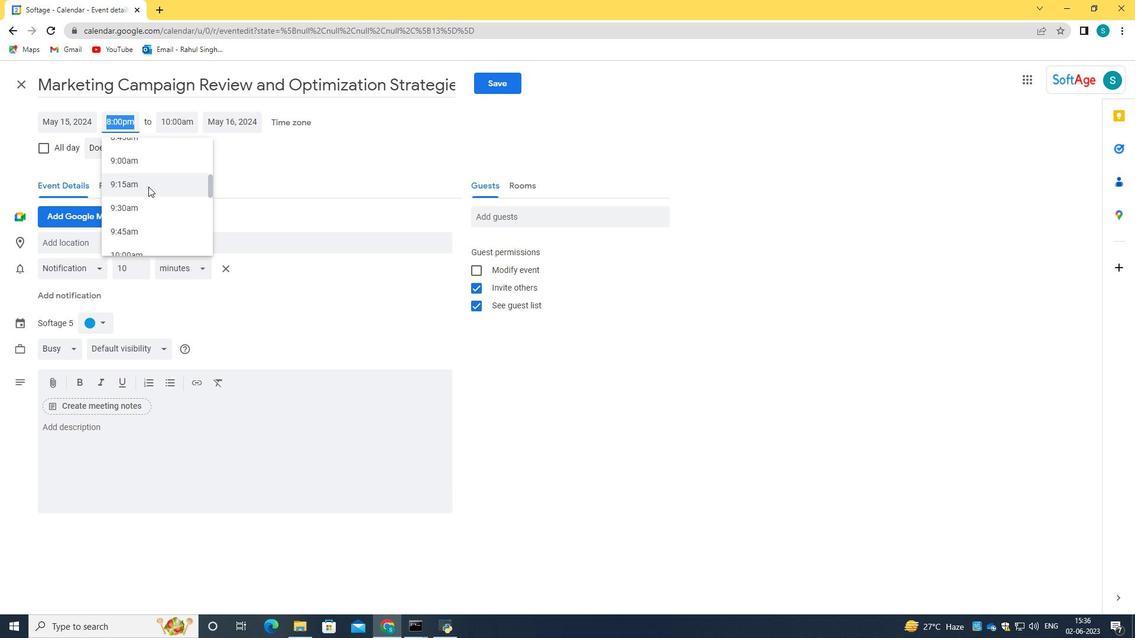 
Action: Mouse moved to (141, 156)
Screenshot: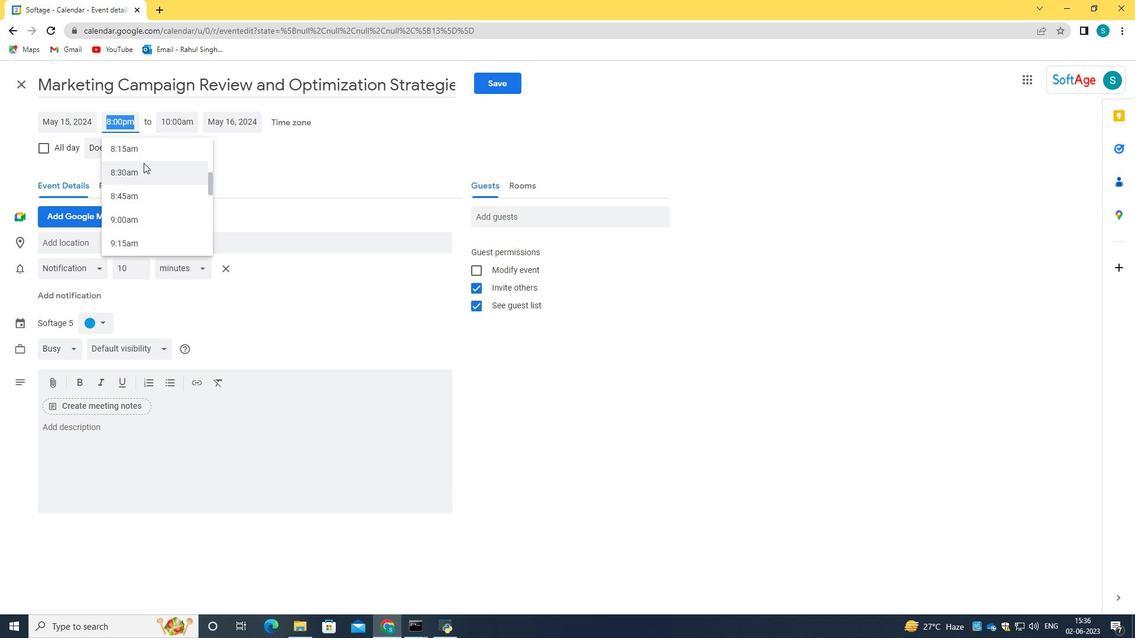 
Action: Mouse scrolled (141, 157) with delta (0, 0)
Screenshot: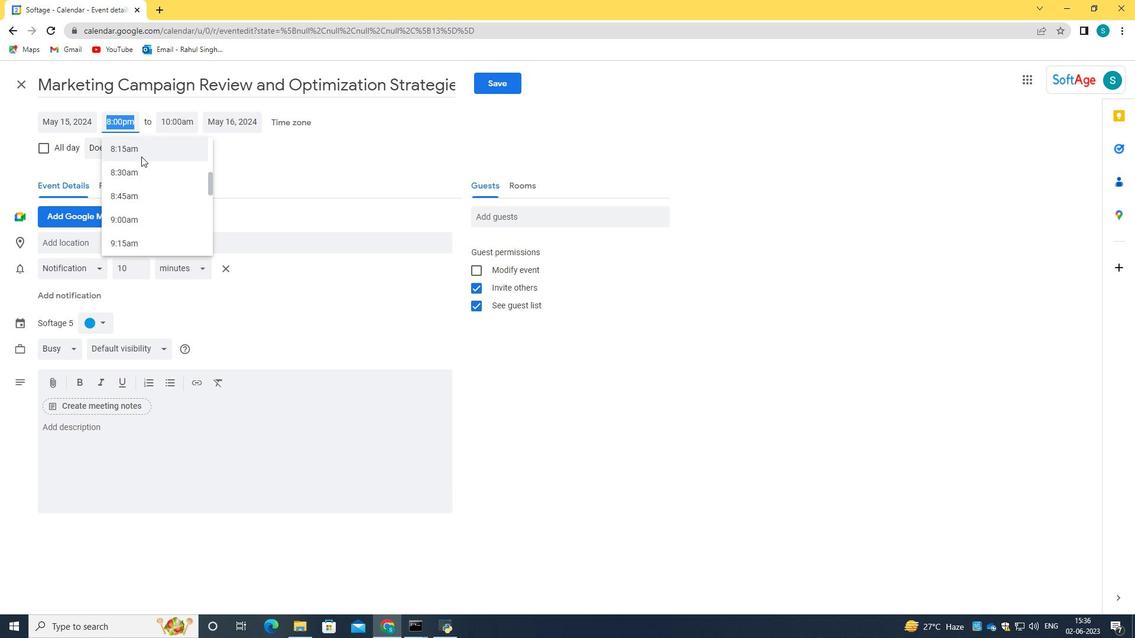 
Action: Mouse moved to (140, 179)
Screenshot: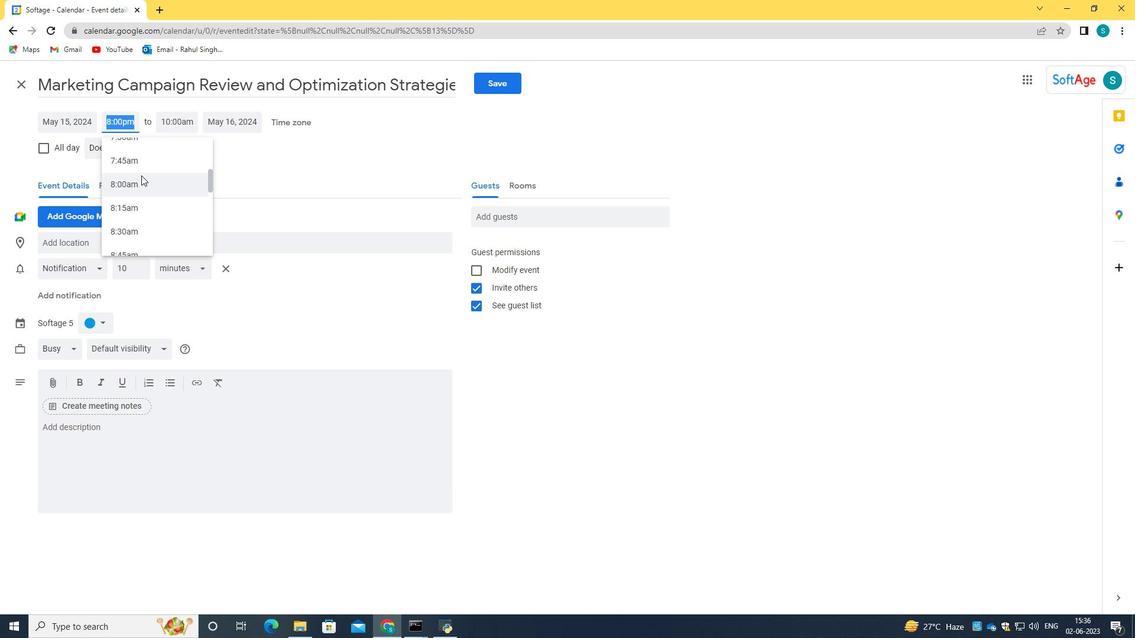 
Action: Mouse pressed left at (140, 179)
Screenshot: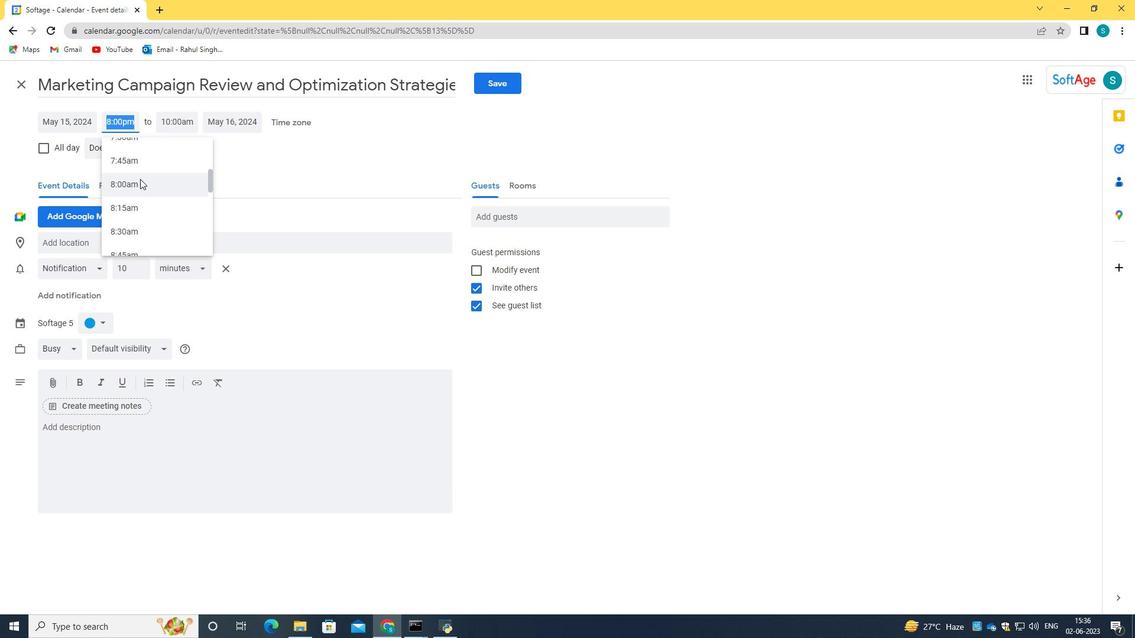 
Action: Mouse moved to (233, 157)
Screenshot: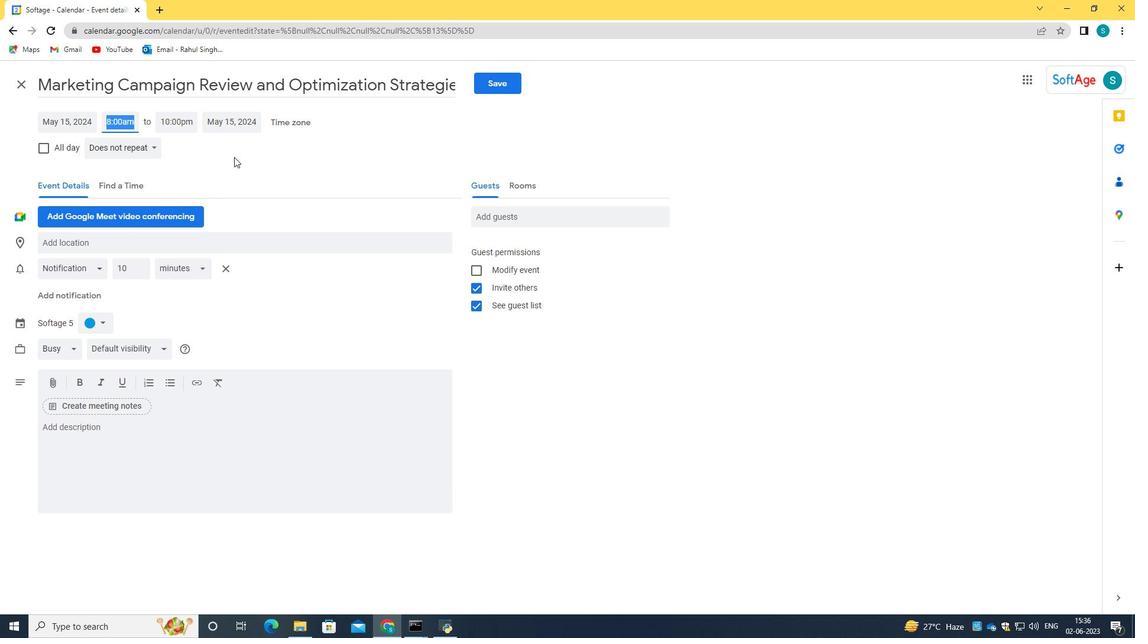 
Action: Mouse pressed left at (233, 157)
Screenshot: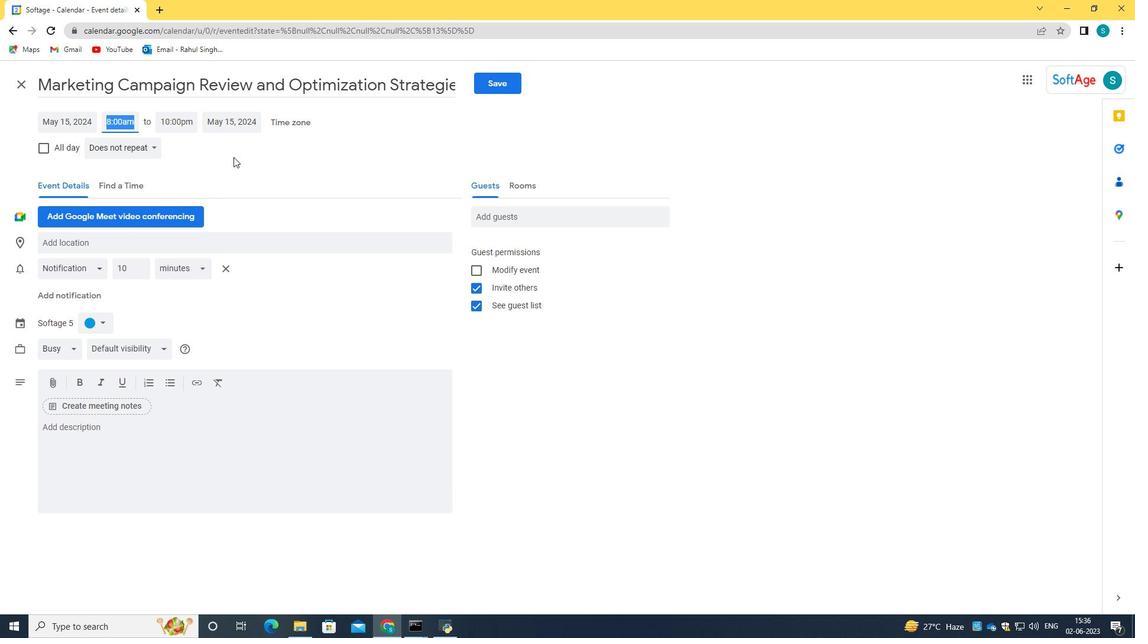 
Action: Mouse moved to (150, 445)
Screenshot: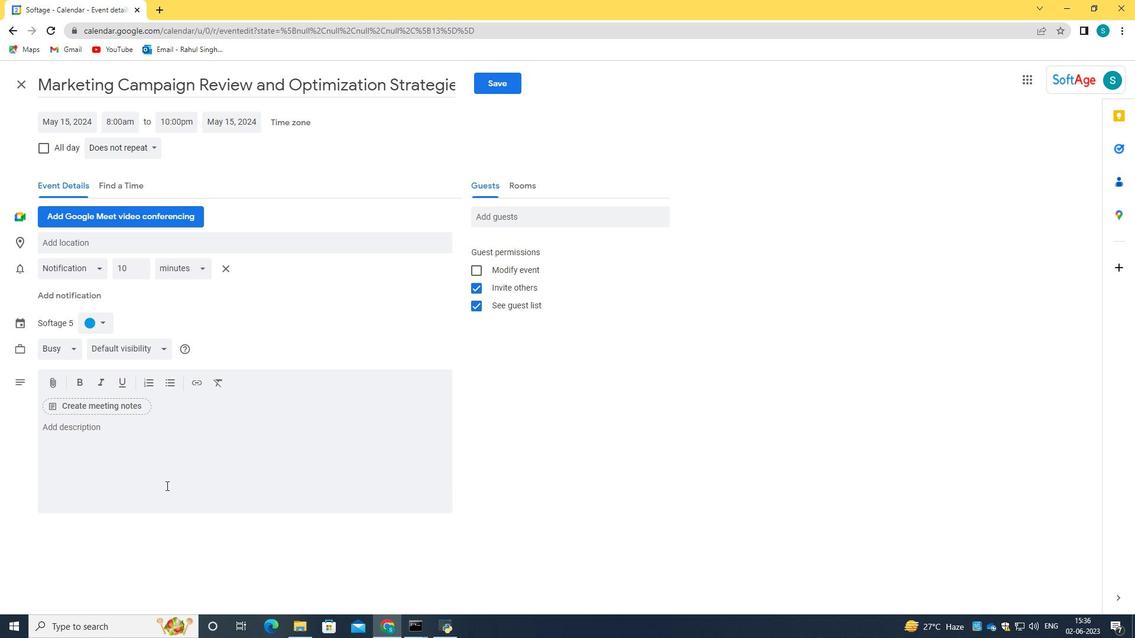 
Action: Mouse pressed left at (150, 445)
Screenshot: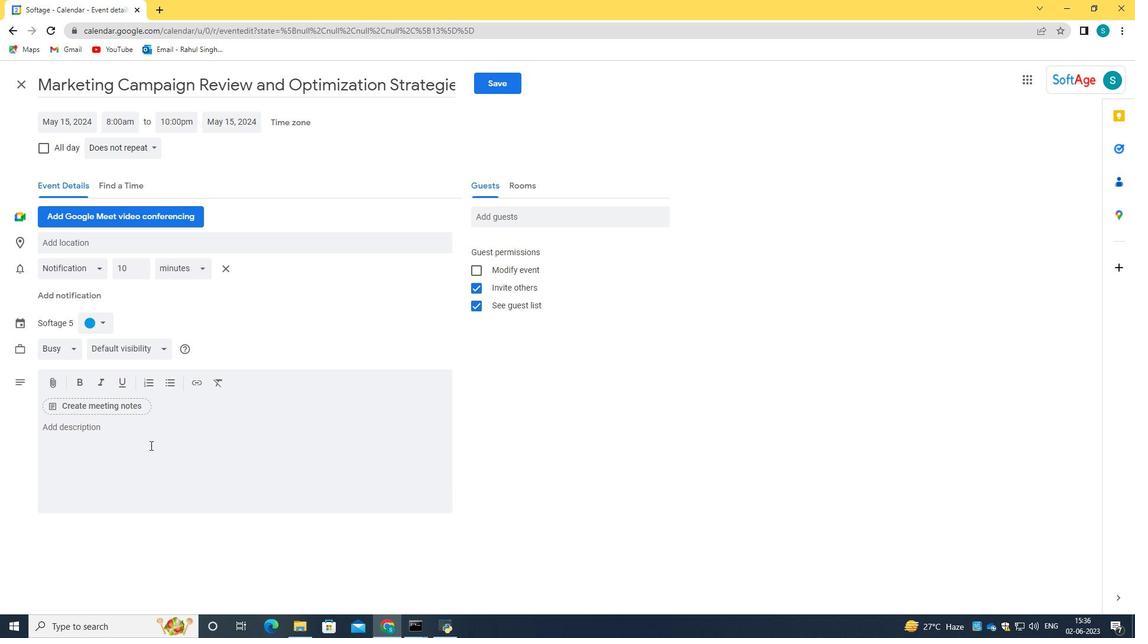 
Action: Mouse moved to (150, 445)
Screenshot: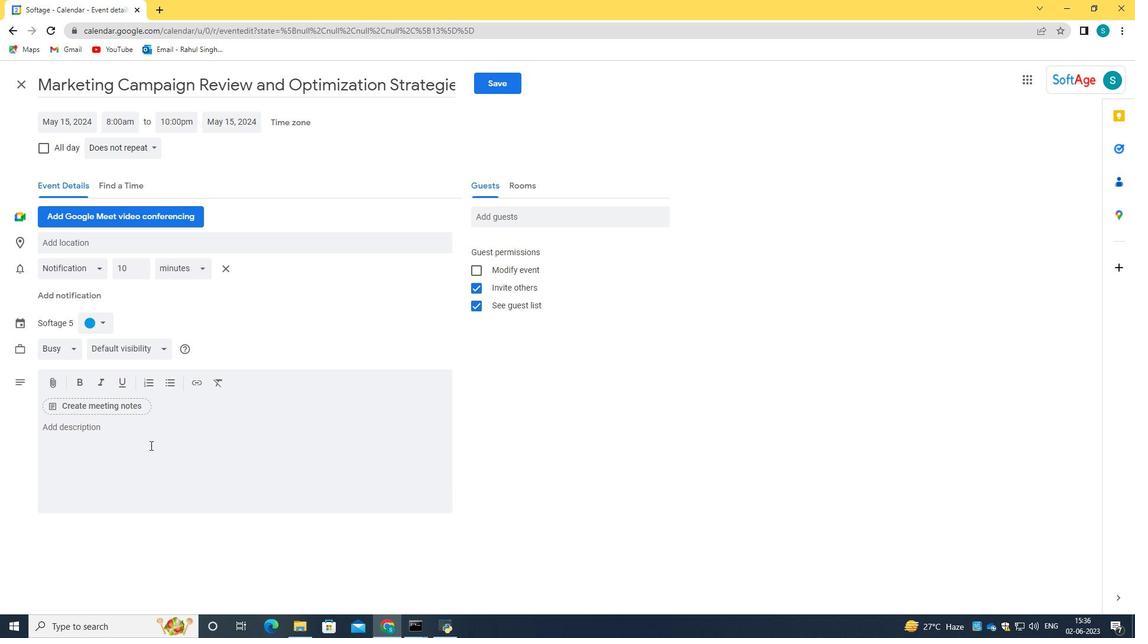 
Action: Key pressed <Key.caps_lock>A<Key.space><Key.caps_lock><Key.caps_lock>P<Key.caps_lock><Key.caps_lock>RODUCT<Key.backspace><Key.backspace><Key.backspace><Key.backspace><Key.backspace><Key.backspace><Key.caps_lock>roduct<Key.space><Key.space><Key.backspace><Key.caps_lock><Key.caps_lock>emo<Key.space>is<Key.space>a<Key.space>live<Key.space>demonstration<Key.space>of<Key.space>a<Key.space>product's<Key.space>features<Key.space>,<Key.space><Key.backspace><Key.backspace><Key.backspace>,<Key.space>functionality,<Key.space>and<Key.space>benf<Key.backspace>efits<Key.space>of<Key.space>potential<Key.space>customers,<Key.space>clients<Key.space><Key.backspace>,<Key.space>or<Key.space>stakeholders.<Key.space><Key.caps_lock>TI<Key.caps_lock><Key.backspace><Key.backspace><Key.caps_lock>I<Key.caps_lock>t<Key.space>is<Key.space>a<Key.space>powerfull<Key.space>tools<Key.space><Key.backspace><Key.backspace><Key.backspace><Key.backspace><Key.backspace><Key.backspace><Key.backspace><Key.backspace><Key.space>tools<Key.backspace><Key.space>for<Key.space>showcasing<Key.space>the<Key.space>value<Key.space>proposituin<Key.backspace><Key.backspace><Key.backspace>ion<Key.space>of<Key.space>a<Key.space>product<Key.space>and<Key.space>alloe<Key.backspace>wing<Key.space>individuals<Key.space>to<Key.space>experience<Key.space>ti<Key.backspace><Key.backspace>its<Key.space>capabilities<Key.space>firsthand.
Screenshot: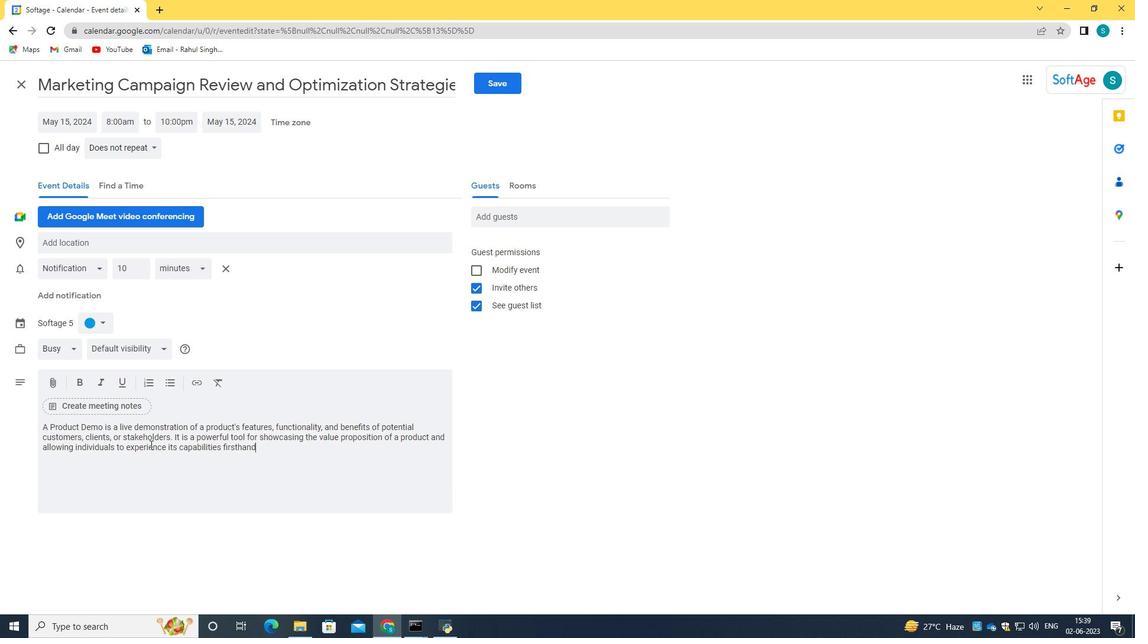 
Action: Mouse moved to (233, 445)
Screenshot: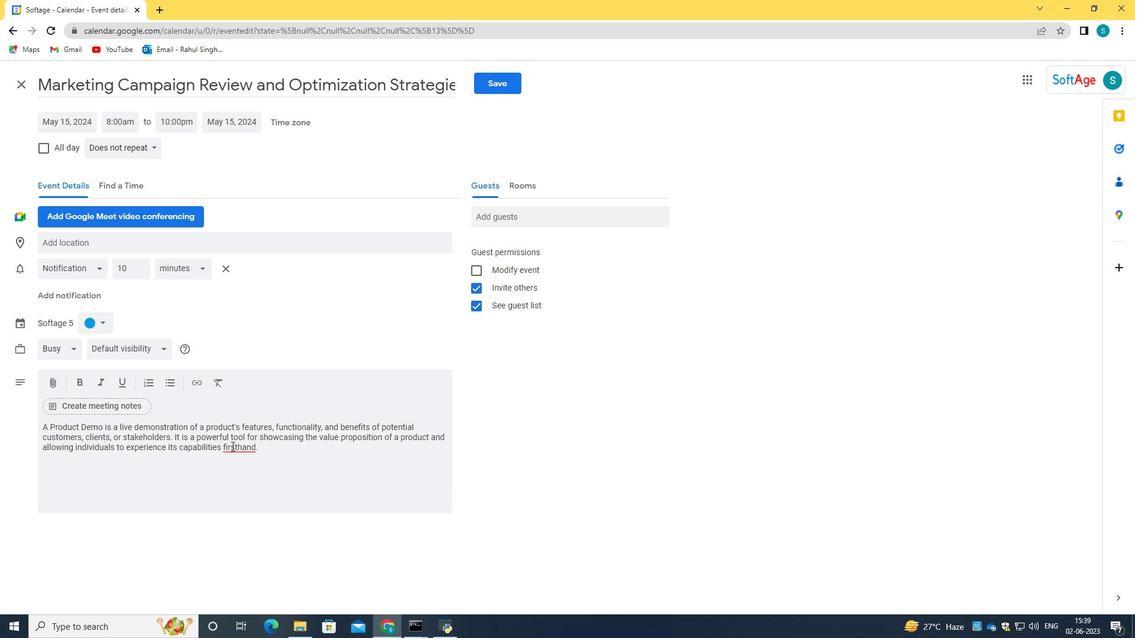 
Action: Mouse pressed right at (233, 445)
Screenshot: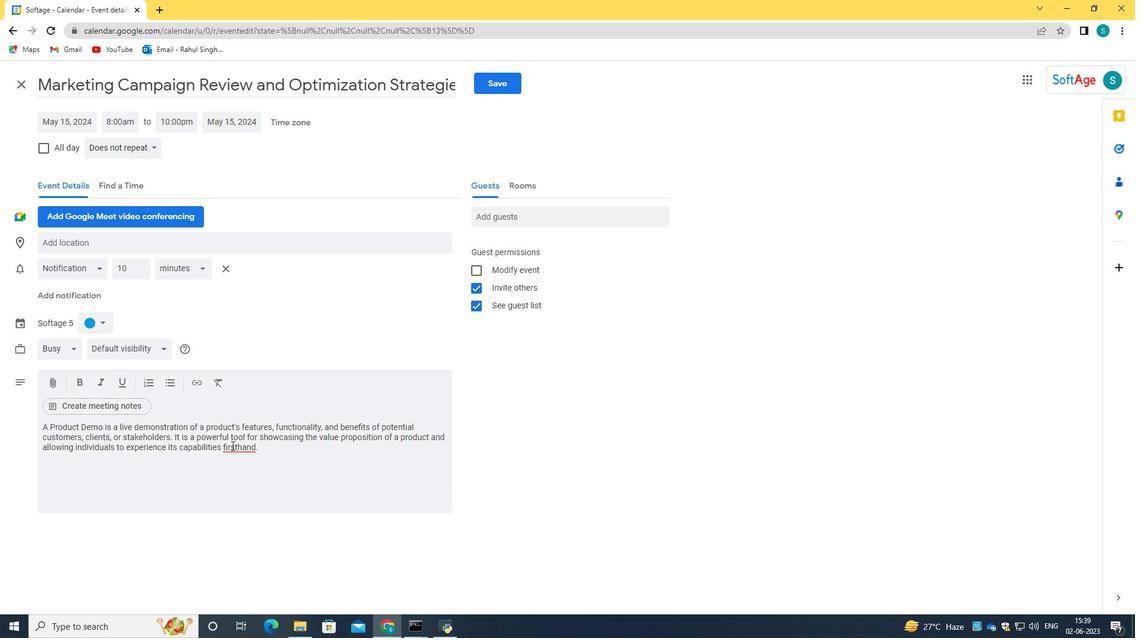 
Action: Mouse moved to (285, 285)
Screenshot: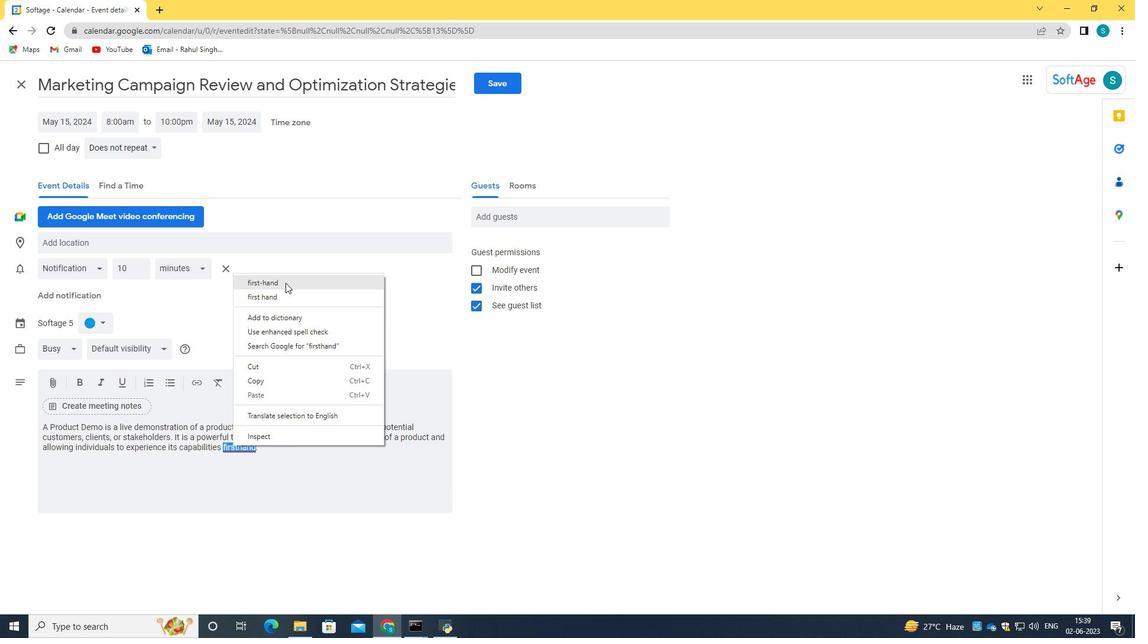 
Action: Mouse pressed left at (285, 285)
Screenshot: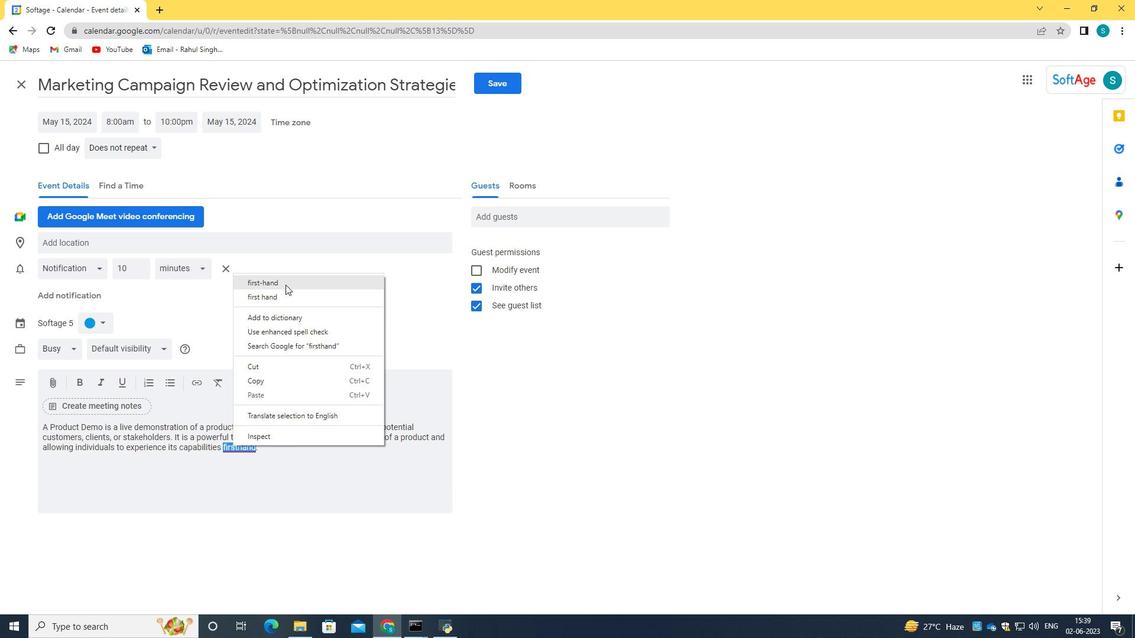
Action: Mouse moved to (101, 327)
Screenshot: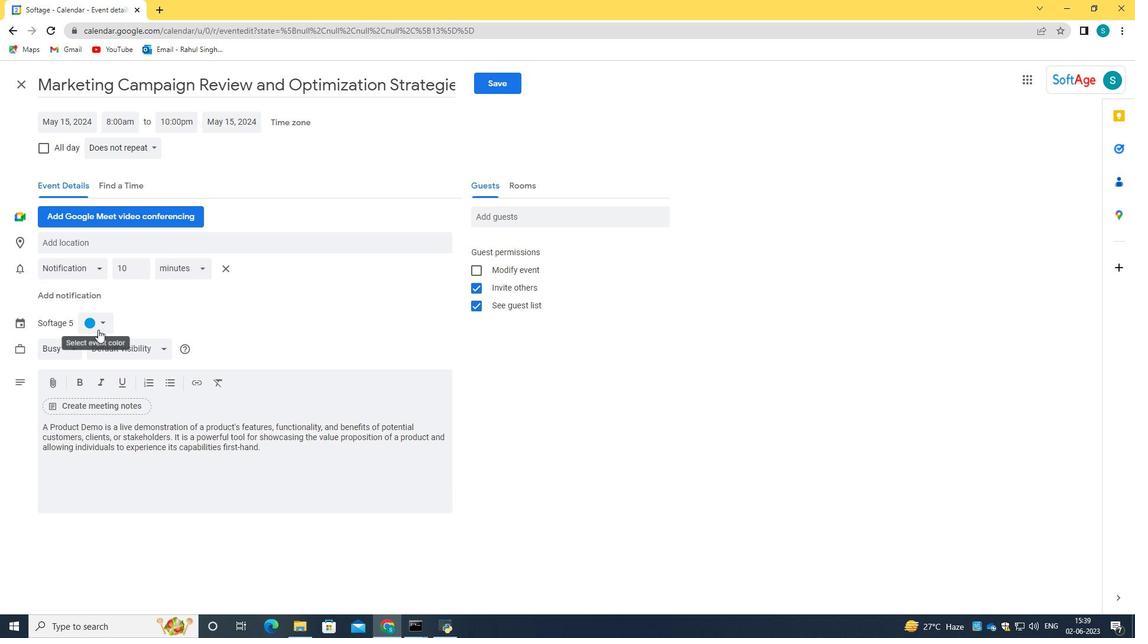 
Action: Mouse pressed left at (101, 327)
Screenshot: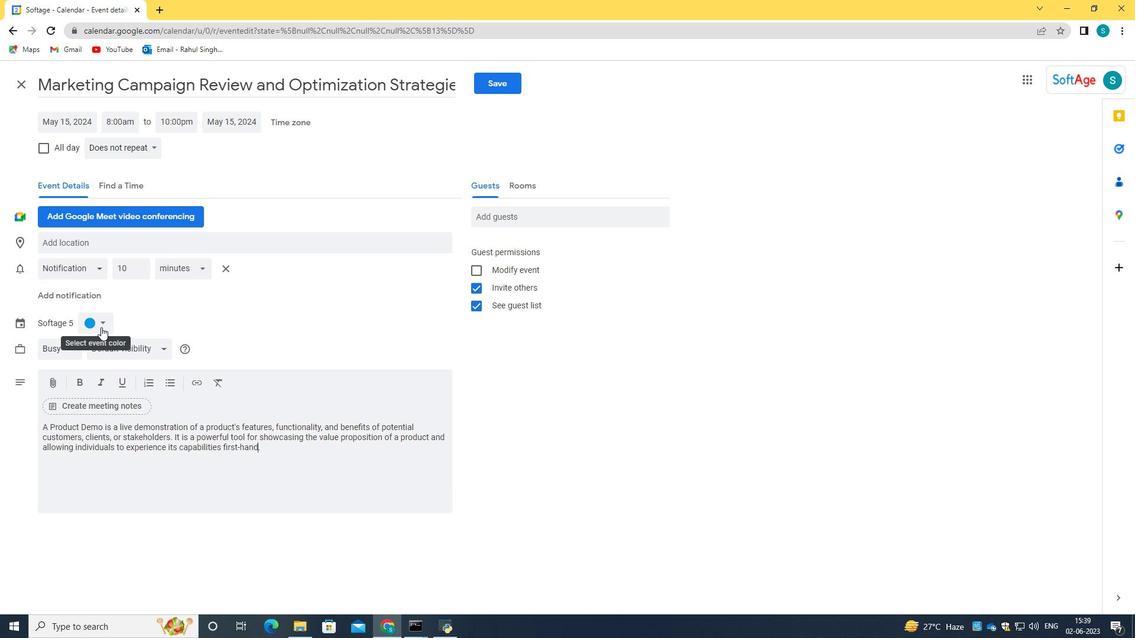
Action: Mouse moved to (90, 394)
Screenshot: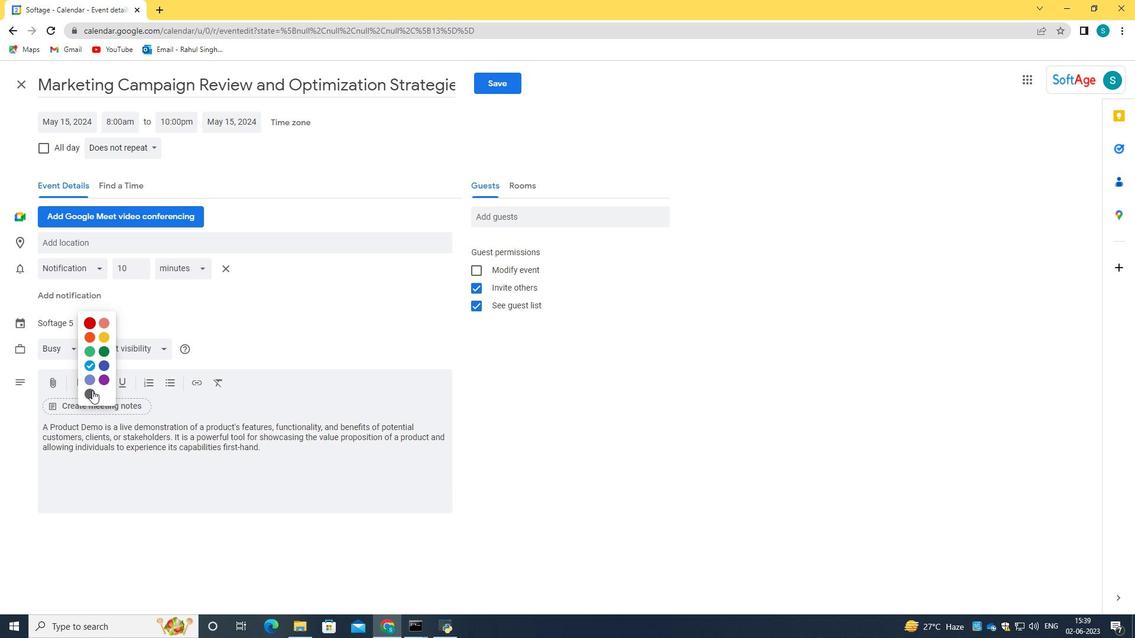 
Action: Mouse pressed left at (90, 394)
Screenshot: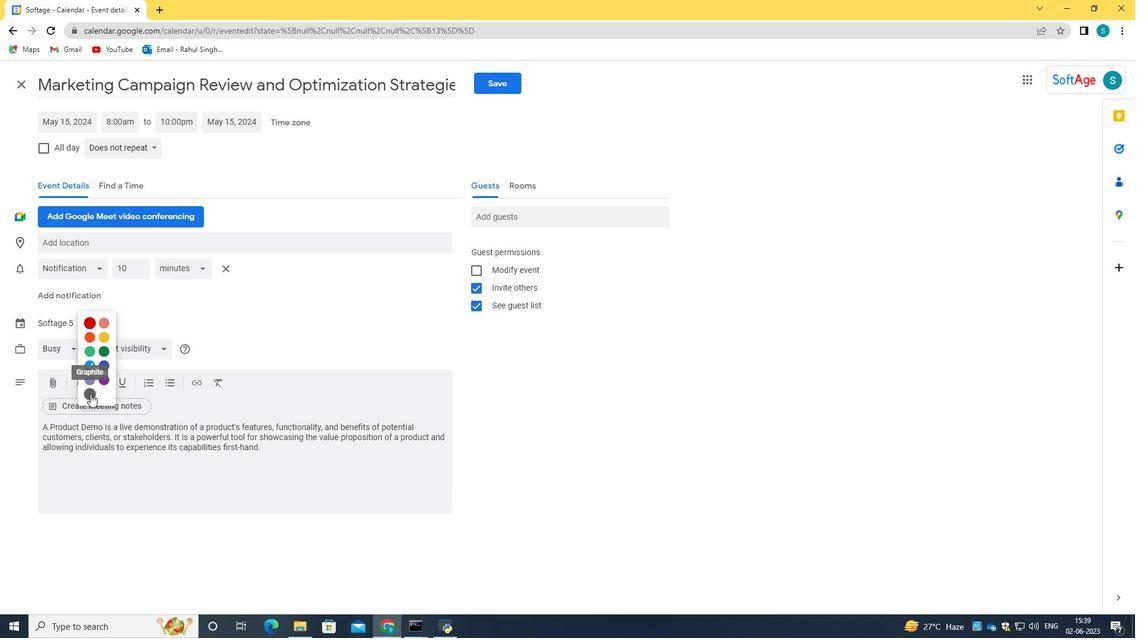 
Action: Mouse moved to (116, 251)
Screenshot: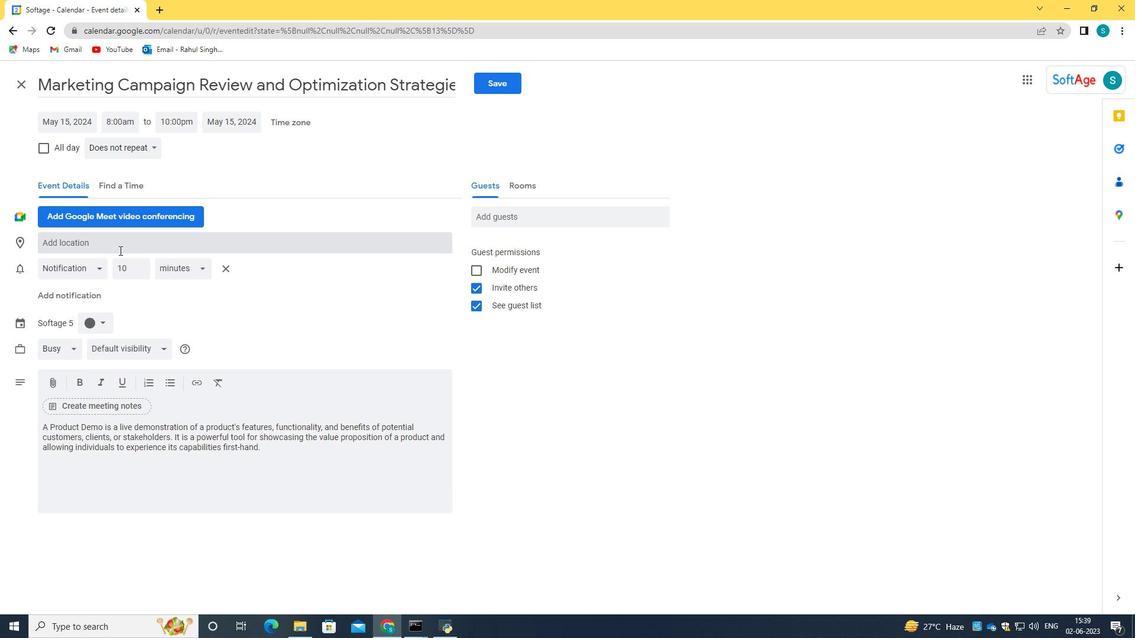 
Action: Mouse pressed left at (116, 251)
Screenshot: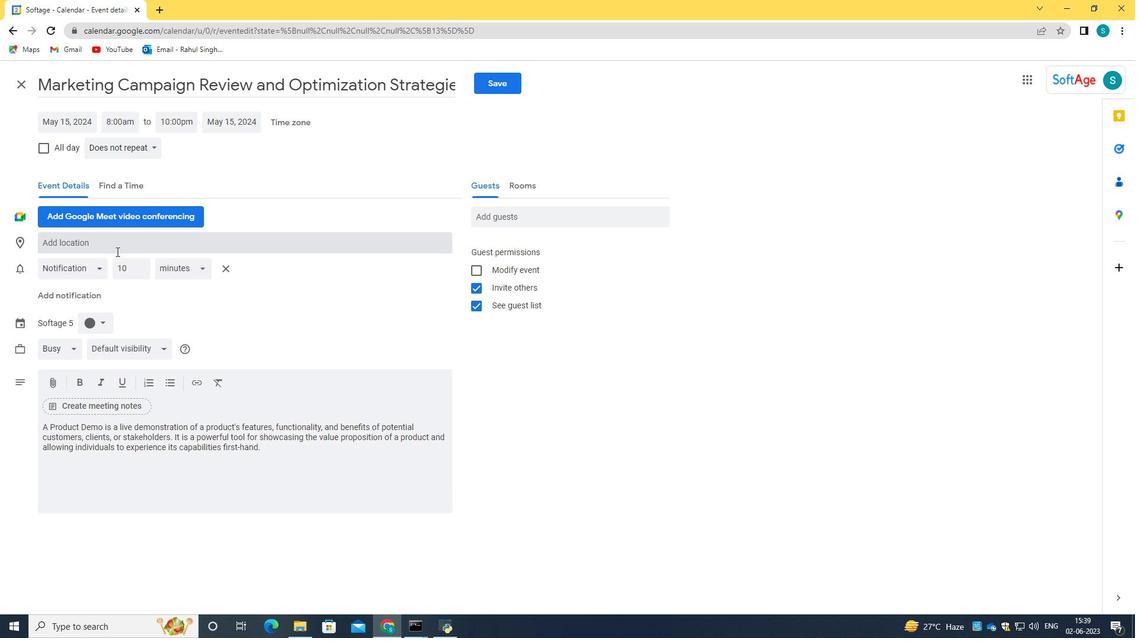 
Action: Key pressed 456<Key.space><Key.caps_lock>C<Key.caps_lock>alle<Key.space>de<Key.space><Key.caps_lock>F<Key.caps_lock>uencarral,<Key.space><Key.caps_lock>
Screenshot: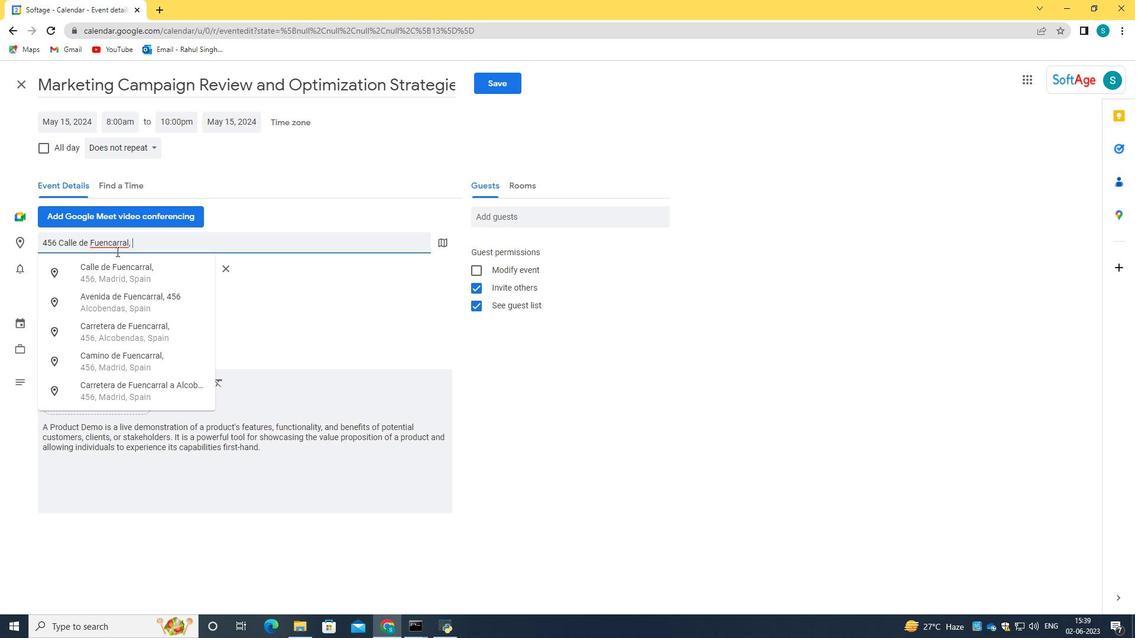 
Action: Mouse moved to (121, 265)
Screenshot: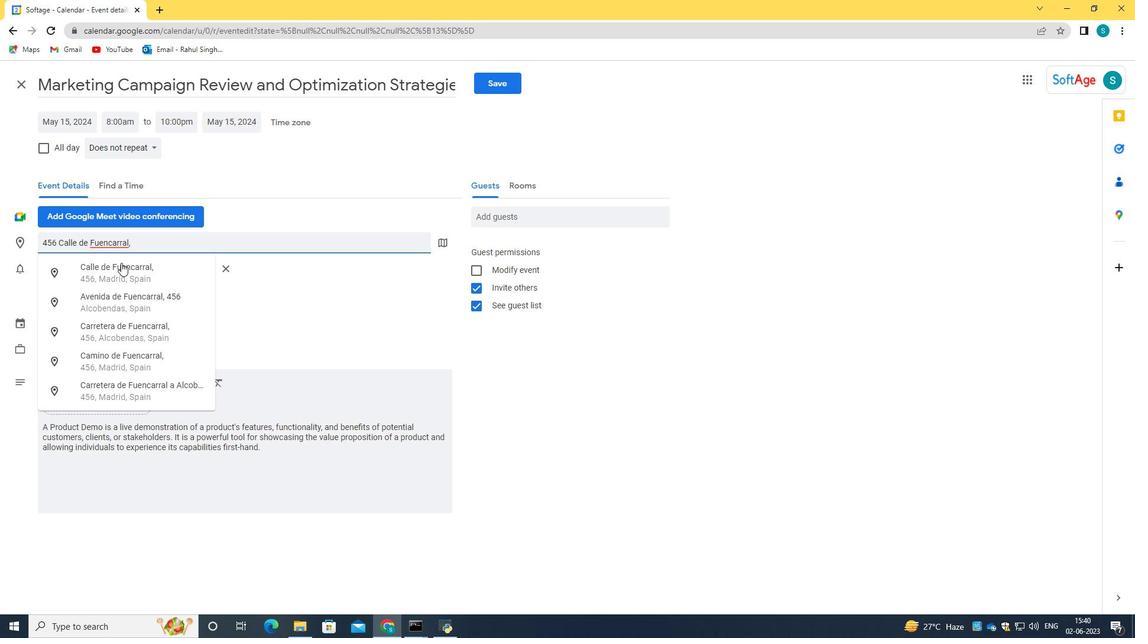 
Action: Mouse pressed left at (121, 265)
Screenshot: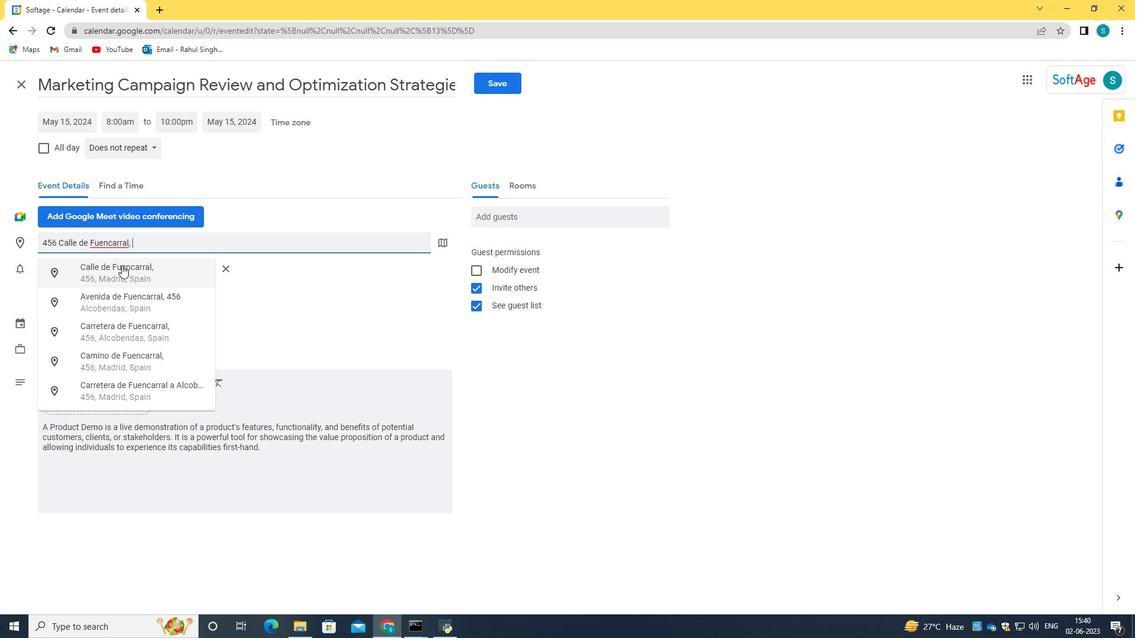 
Action: Mouse moved to (528, 222)
Screenshot: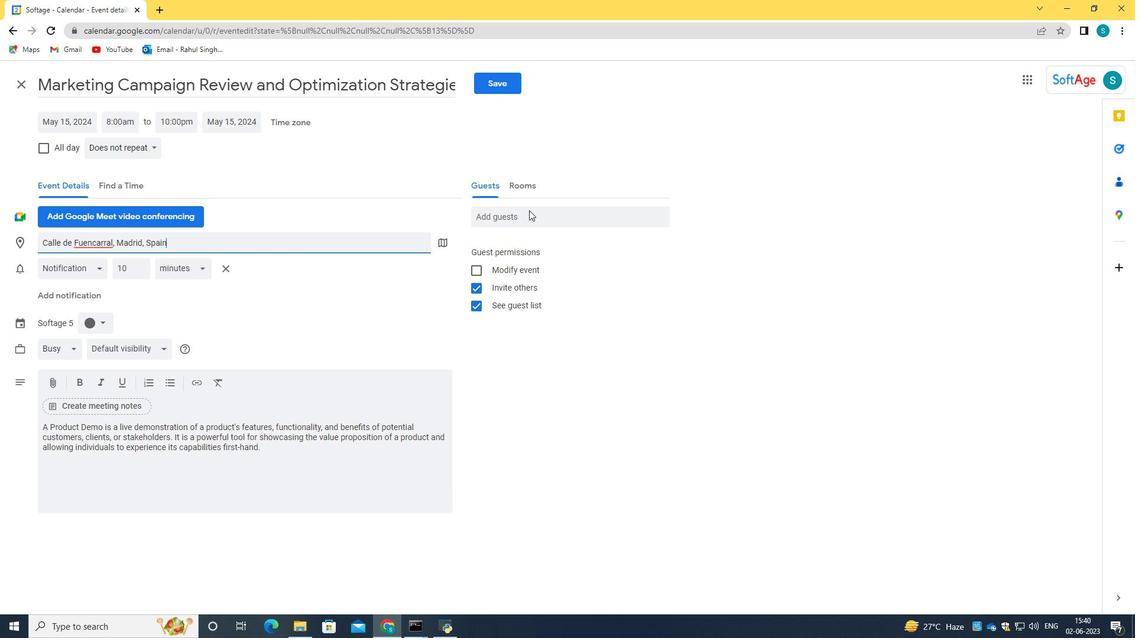 
Action: Mouse pressed left at (528, 222)
Screenshot: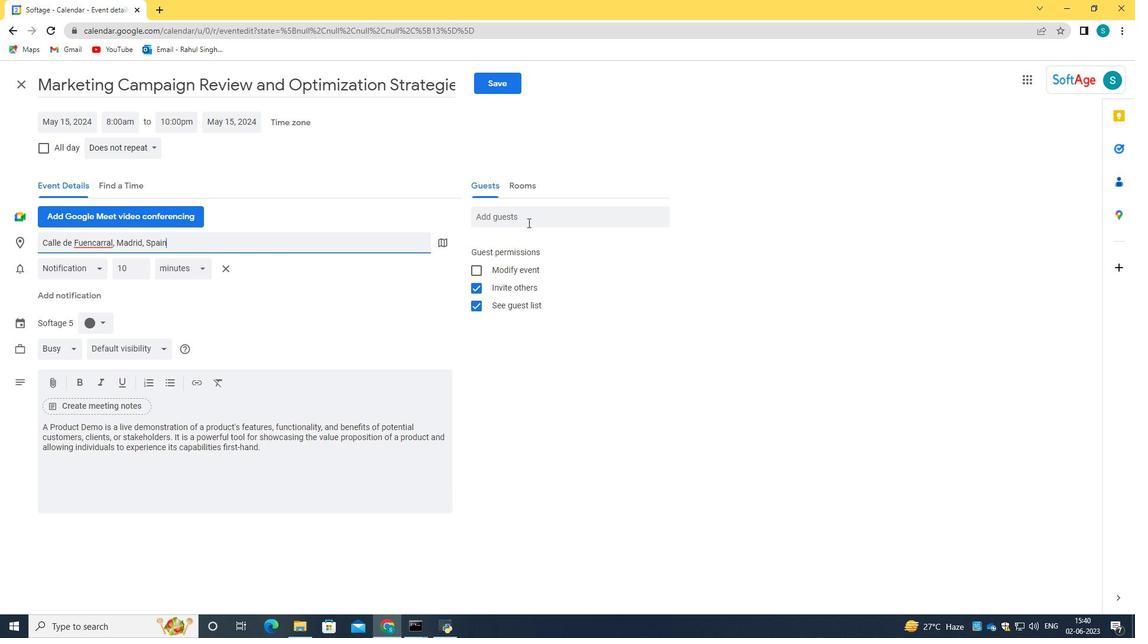 
Action: Key pressed SOFTAGE.<Key.backspace><Key.backspace><Key.backspace><Key.backspace><Key.backspace><Key.backspace><Key.backspace><Key.backspace><Key.backspace><Key.backspace><Key.backspace><Key.backspace><Key.backspace><Key.backspace><Key.caps_lock>softage.9<Key.shift>@softage.net
Screenshot: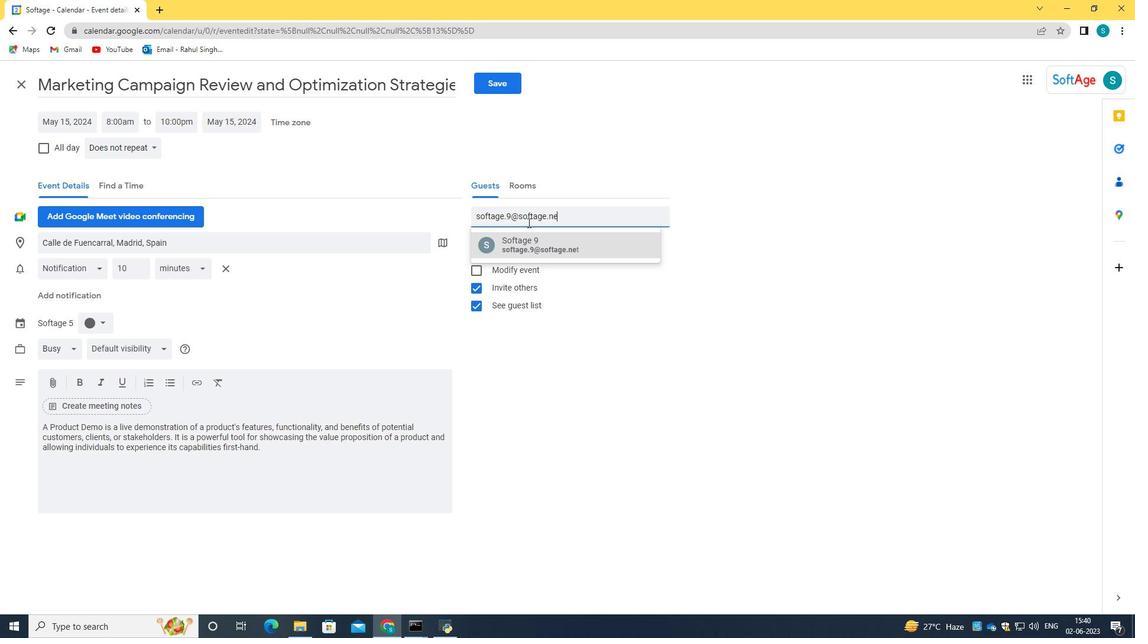 
Action: Mouse moved to (535, 238)
Screenshot: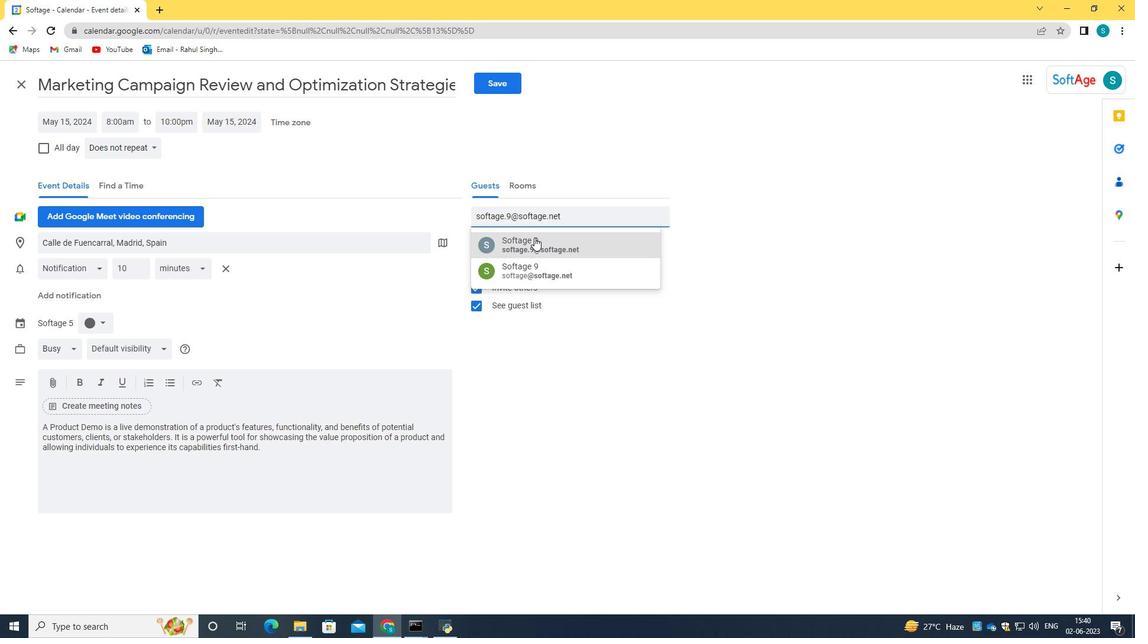 
Action: Mouse pressed left at (535, 238)
Screenshot: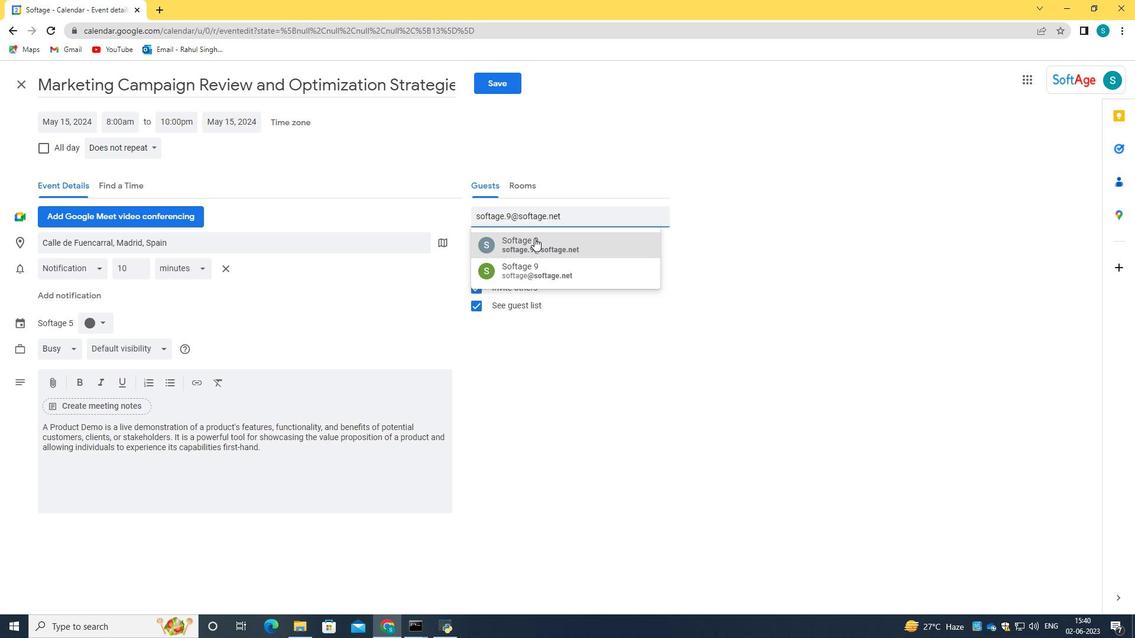 
Action: Mouse moved to (520, 218)
Screenshot: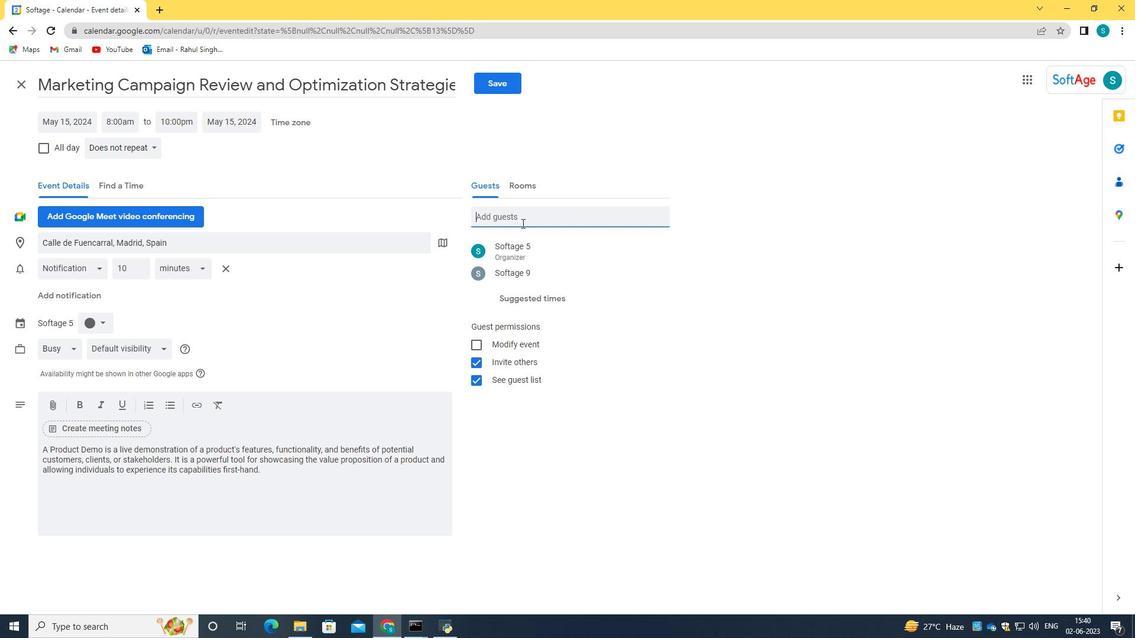 
Action: Key pressed softage.10<Key.shift>@softage.net
Screenshot: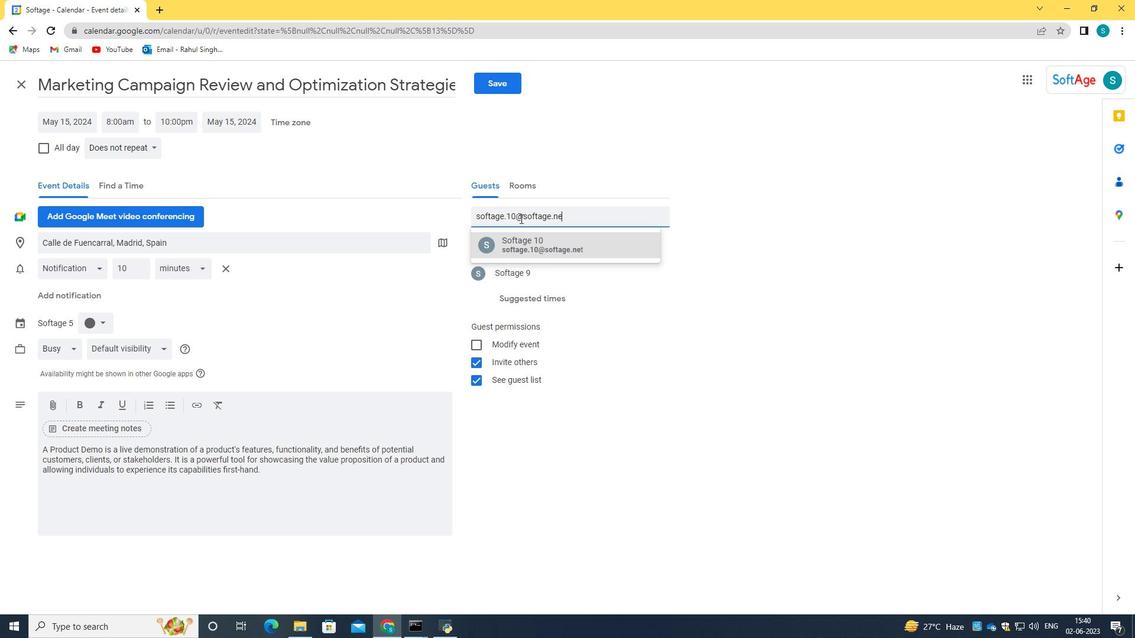 
Action: Mouse moved to (588, 244)
Screenshot: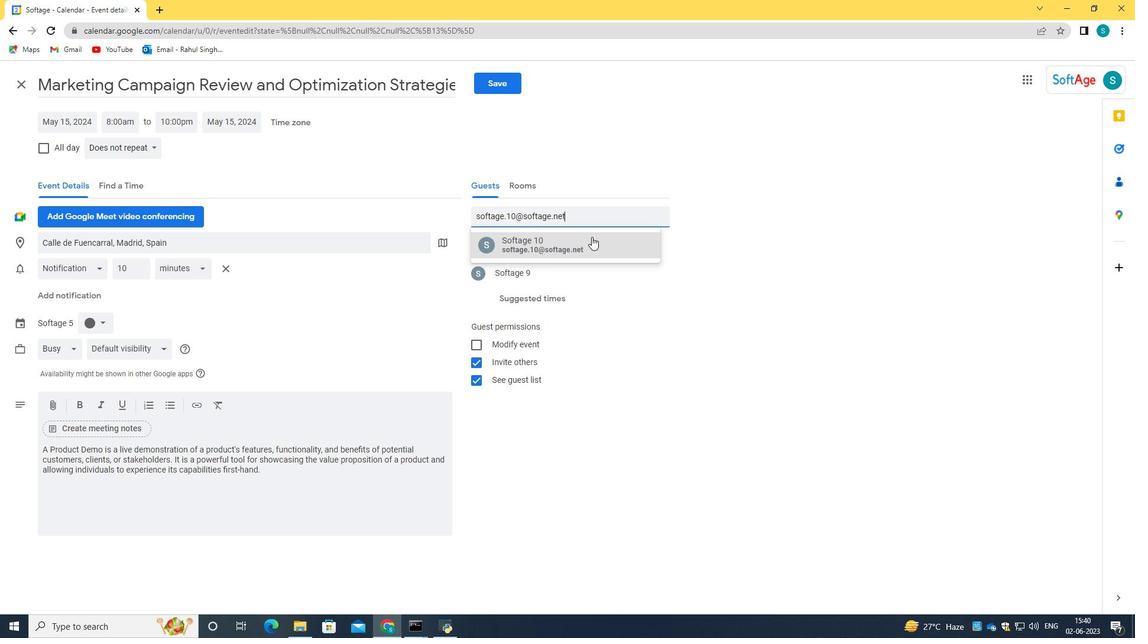
Action: Mouse pressed left at (588, 244)
Screenshot: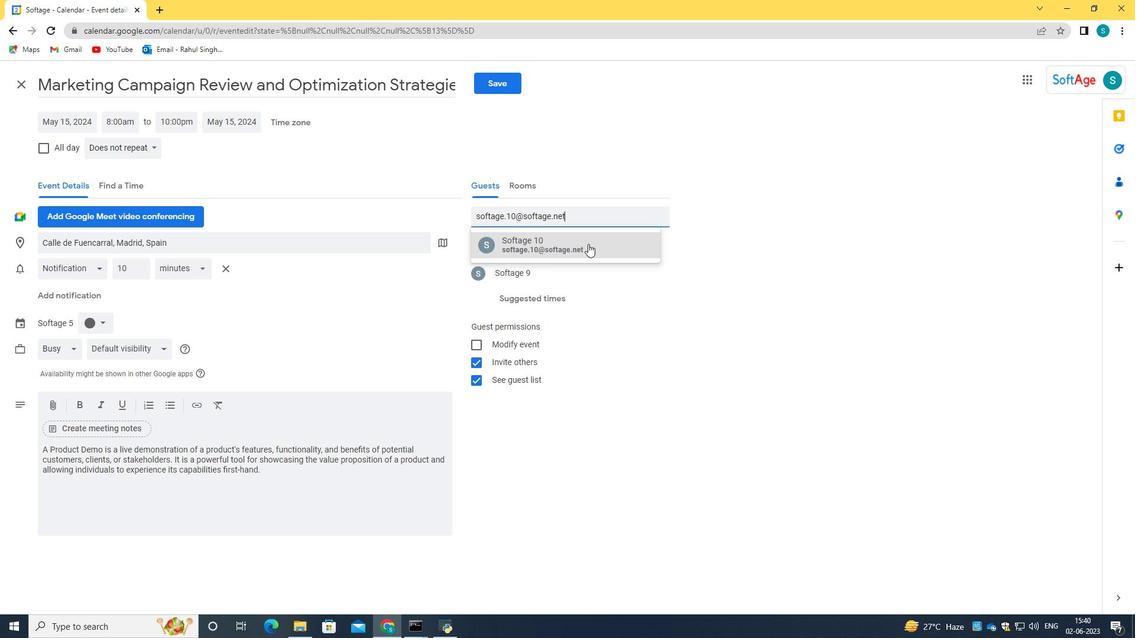 
Action: Mouse moved to (129, 147)
Screenshot: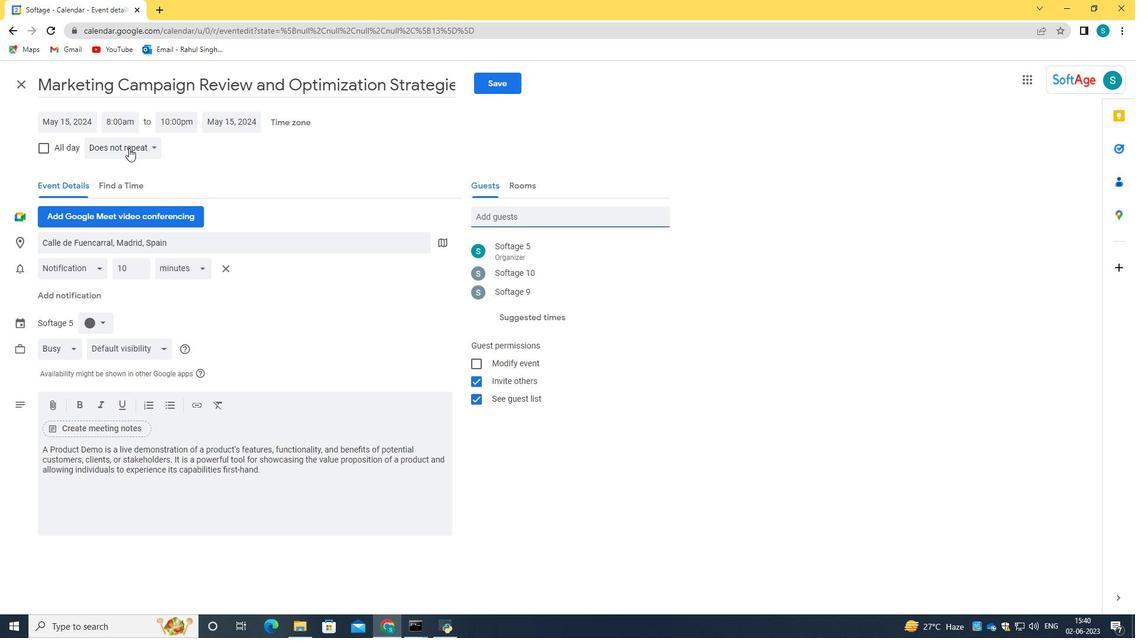 
Action: Mouse pressed left at (129, 147)
Screenshot: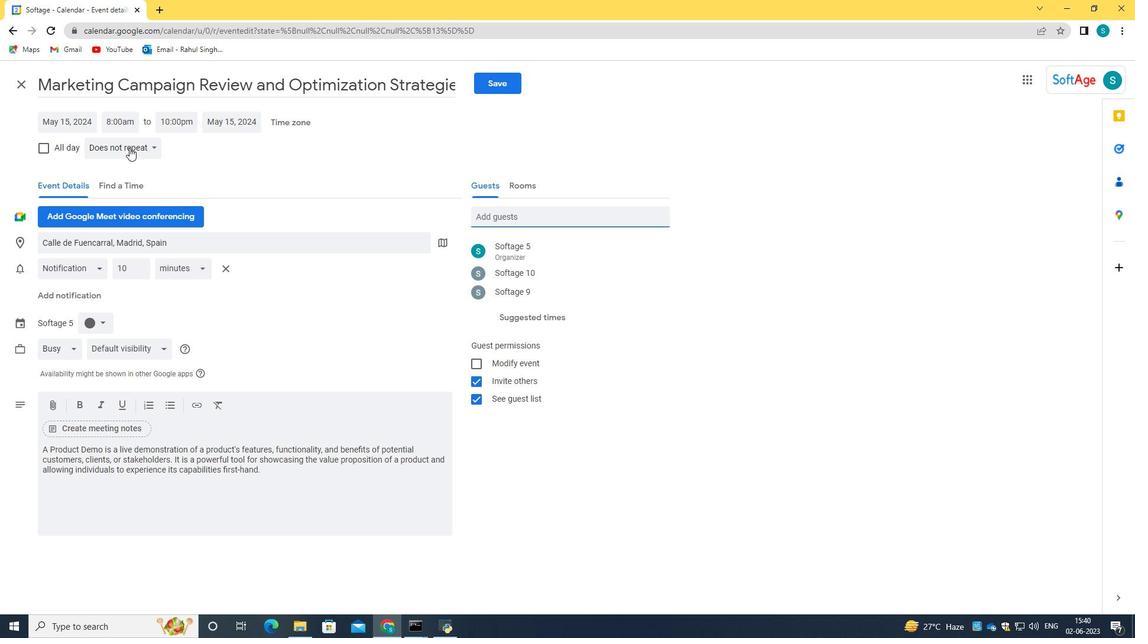 
Action: Mouse moved to (110, 166)
Screenshot: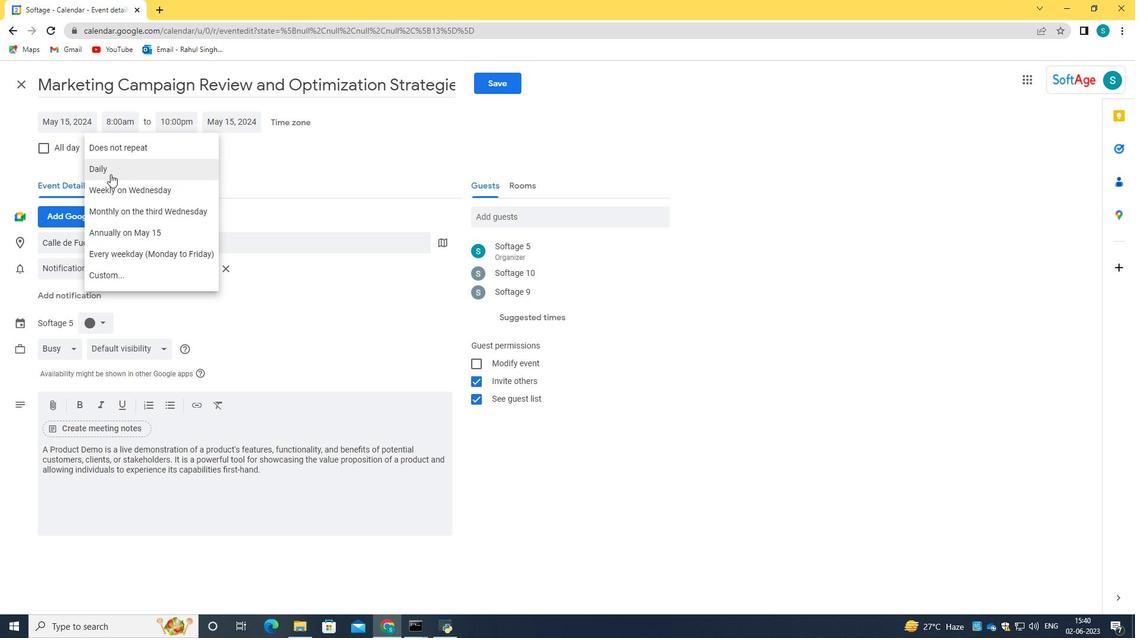 
Action: Mouse pressed left at (110, 166)
Screenshot: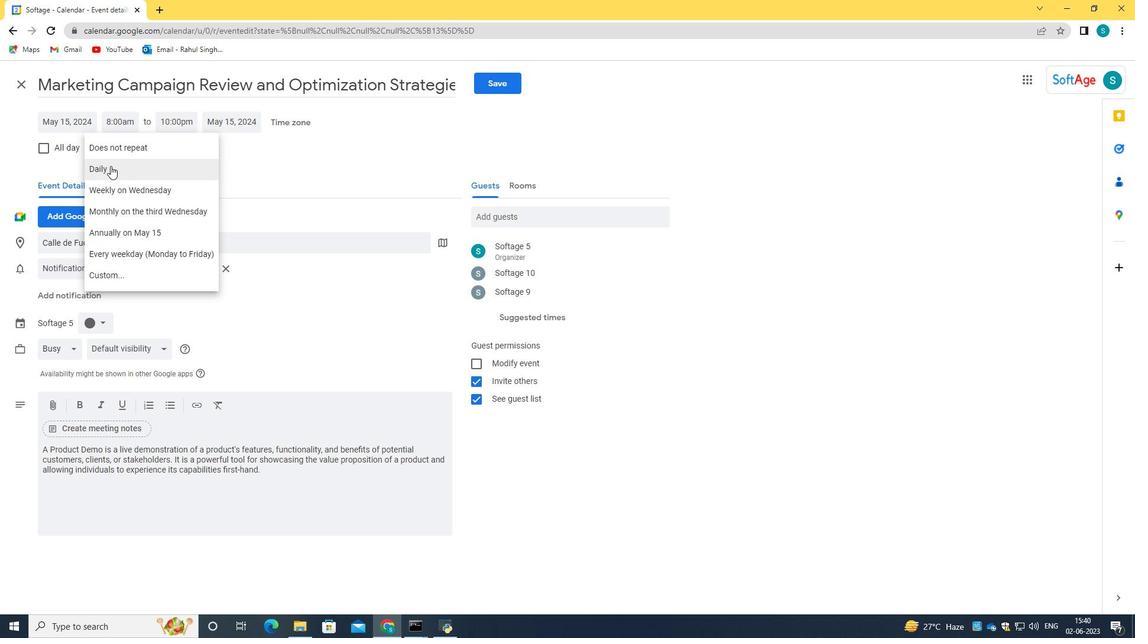
Action: Mouse moved to (498, 86)
Screenshot: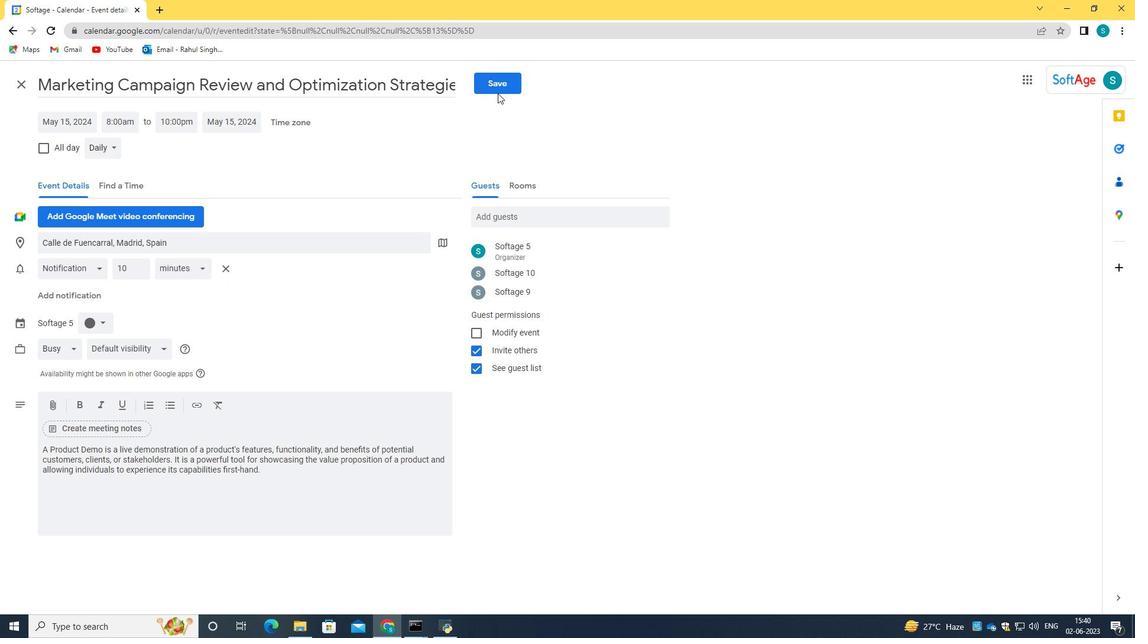 
Action: Mouse pressed left at (498, 86)
Screenshot: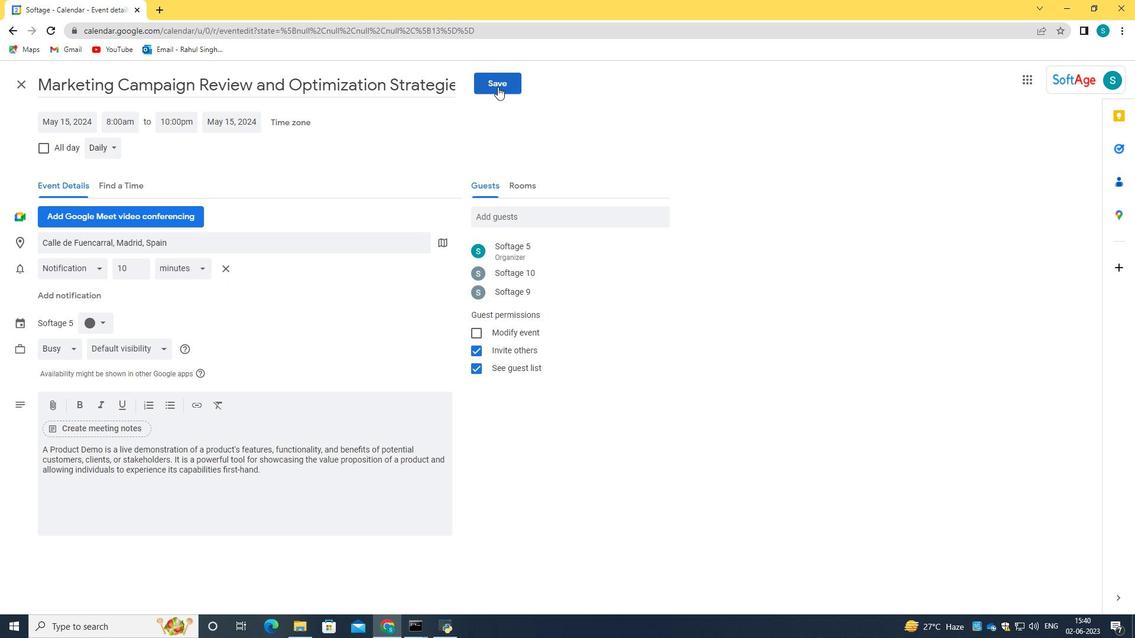 
Action: Mouse moved to (677, 367)
Screenshot: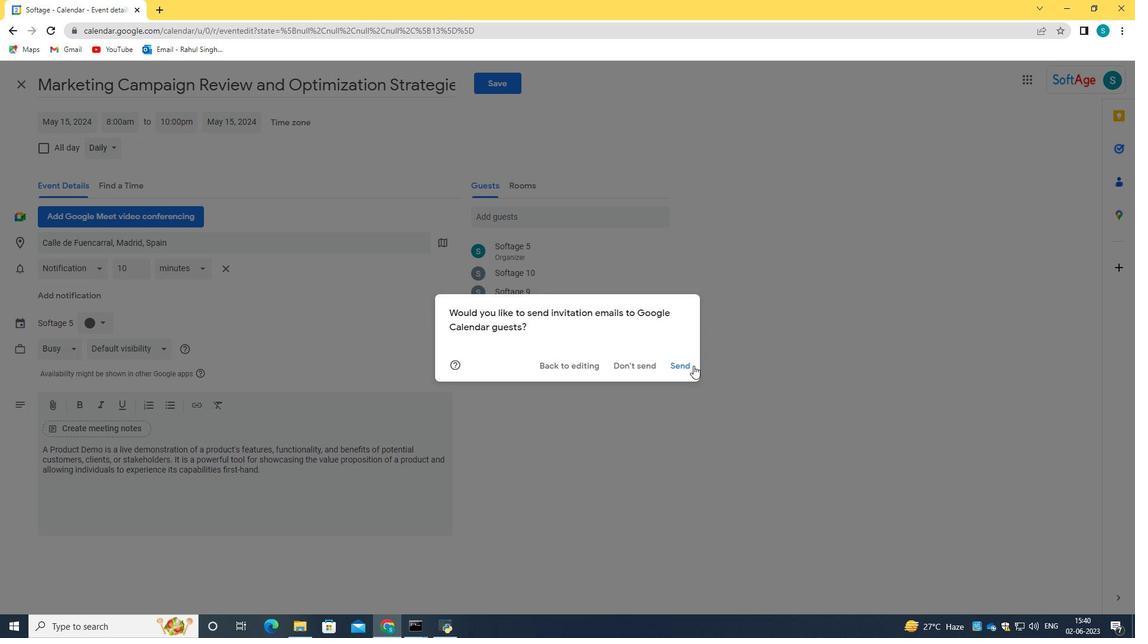 
Action: Mouse pressed left at (677, 367)
Screenshot: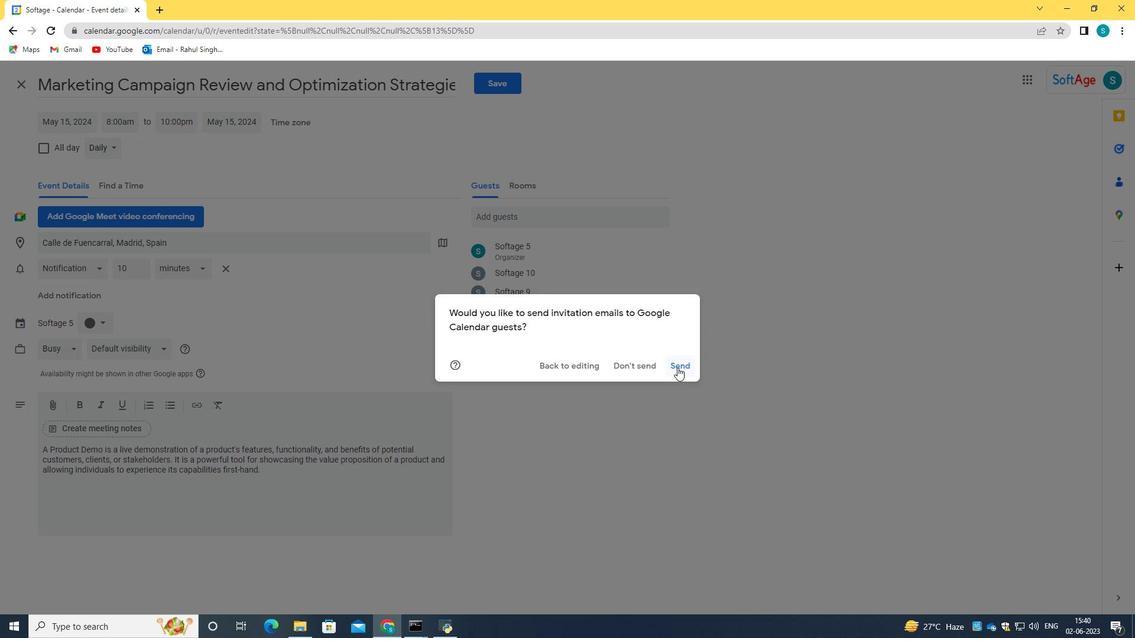 
